 Task: Search one way flight ticket for 4 adults, 1 infant in seat and 1 infant on lap in premium economy from Allentown: Lehigh Valley International Airport (was Allentown-bethlehem-easton International Airport) to Fort Wayne: Fort Wayne International Airport on 8-4-2023. Choice of flights is Westjet. Number of bags: 1 checked bag. Price is upto 107000. Outbound departure time preference is 18:30.
Action: Mouse moved to (286, 249)
Screenshot: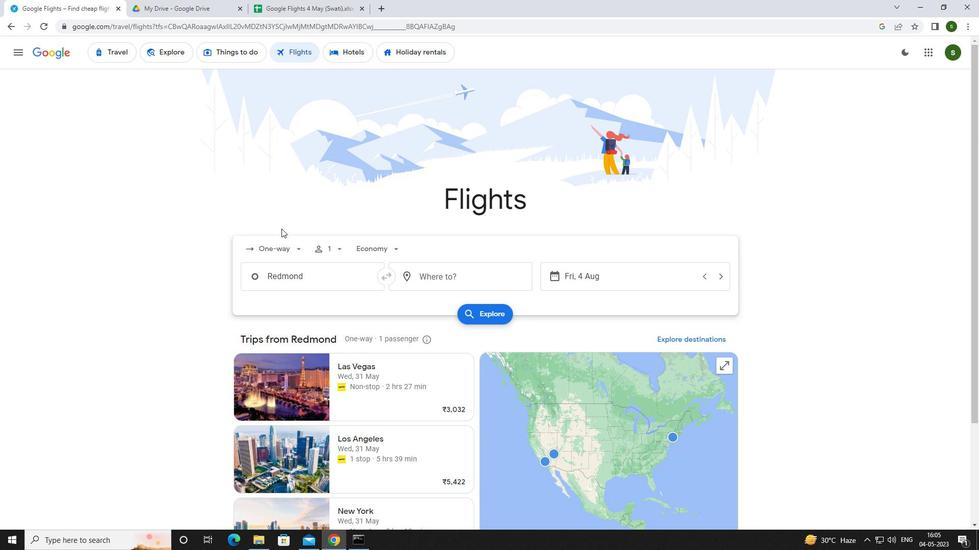 
Action: Mouse pressed left at (286, 249)
Screenshot: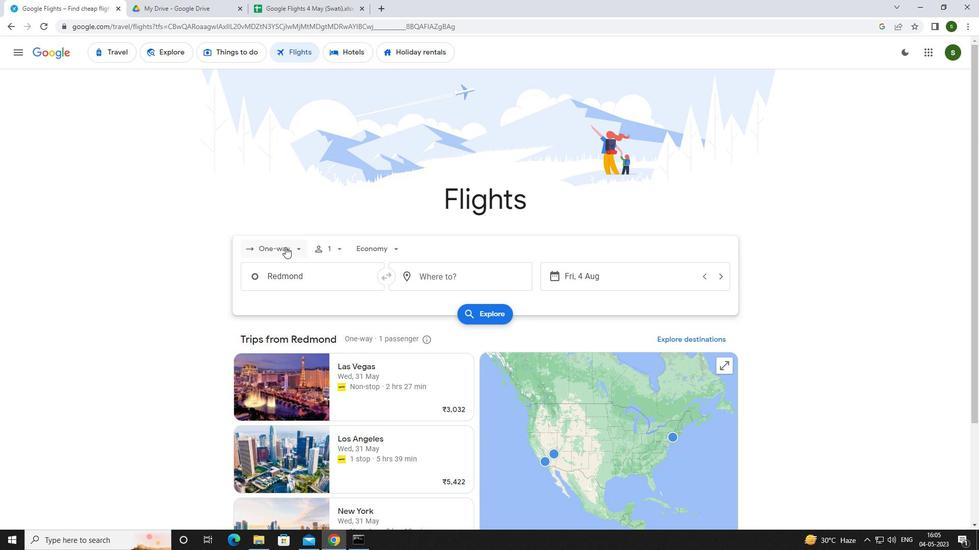 
Action: Mouse moved to (287, 293)
Screenshot: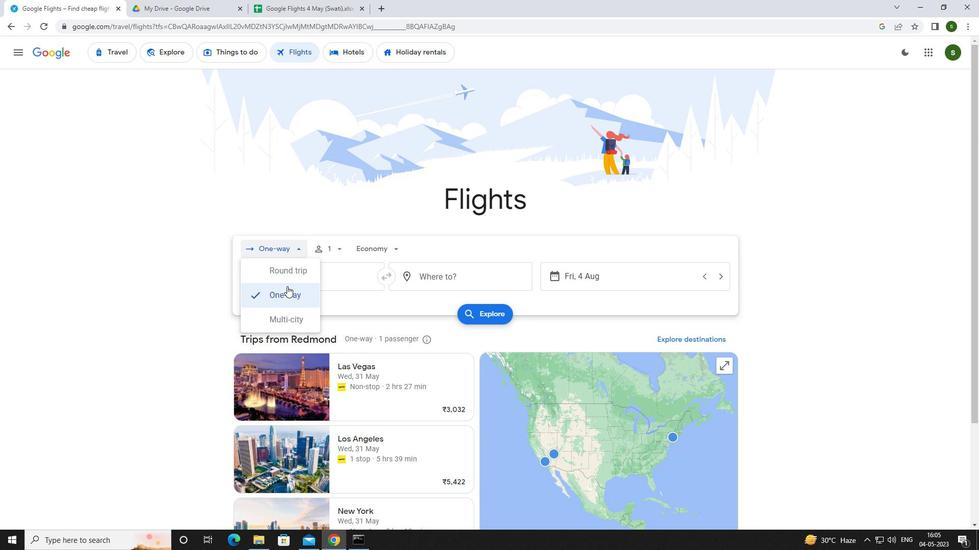 
Action: Mouse pressed left at (287, 293)
Screenshot: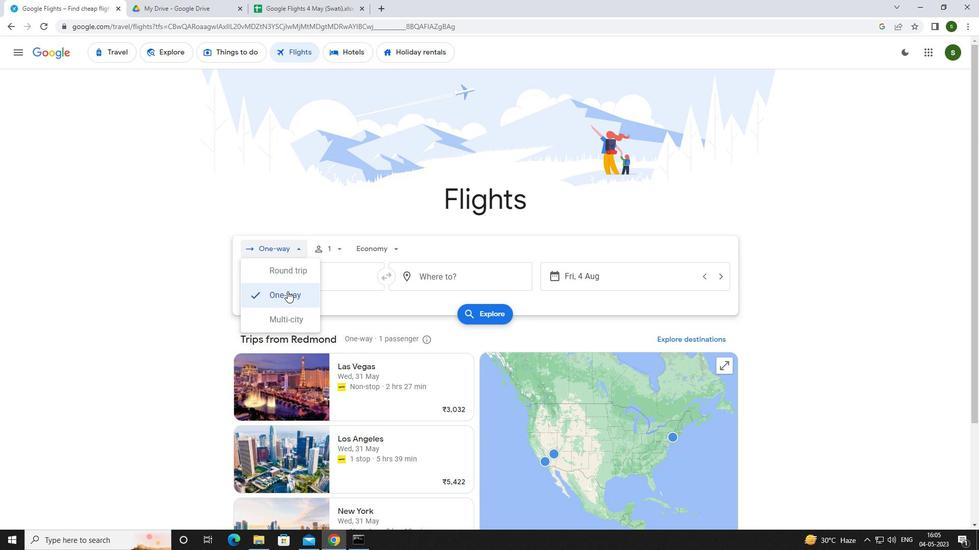 
Action: Mouse moved to (341, 245)
Screenshot: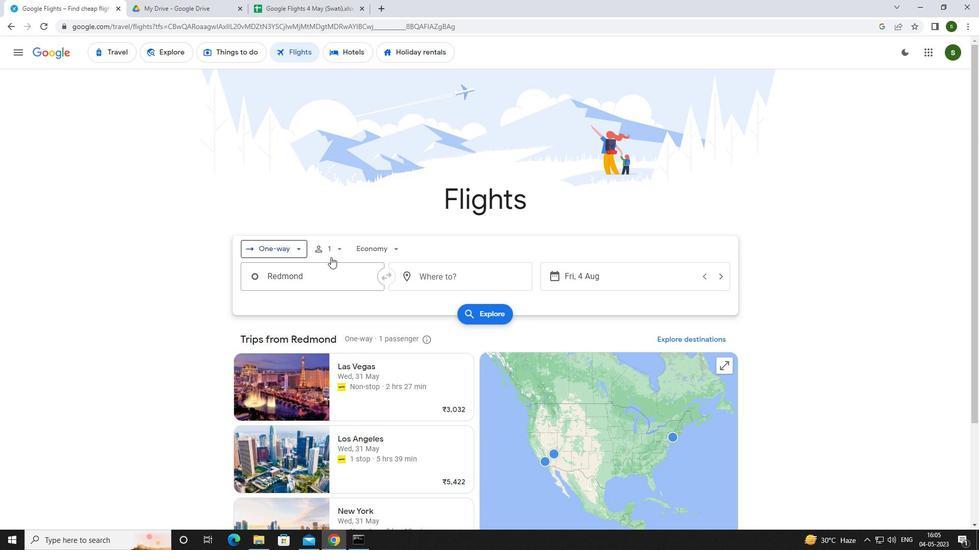 
Action: Mouse pressed left at (341, 245)
Screenshot: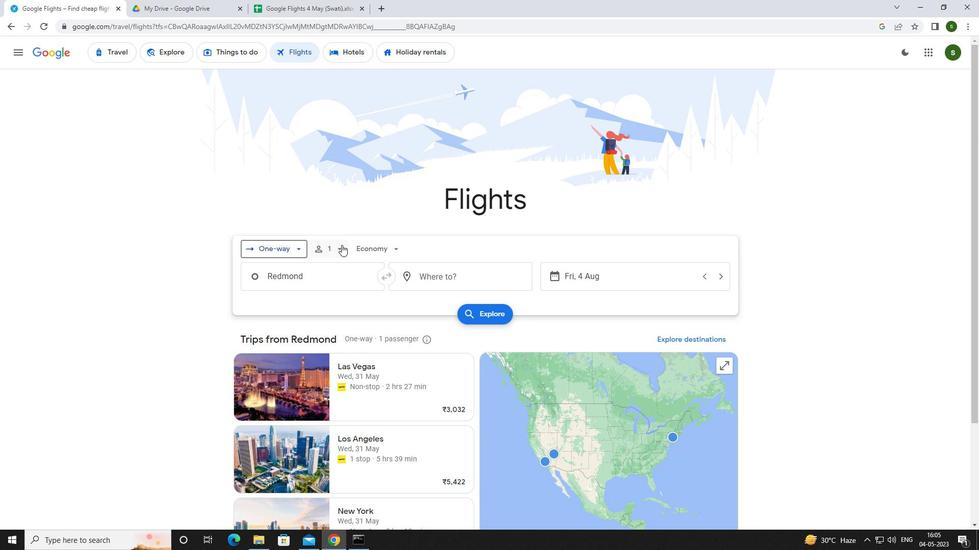 
Action: Mouse moved to (411, 274)
Screenshot: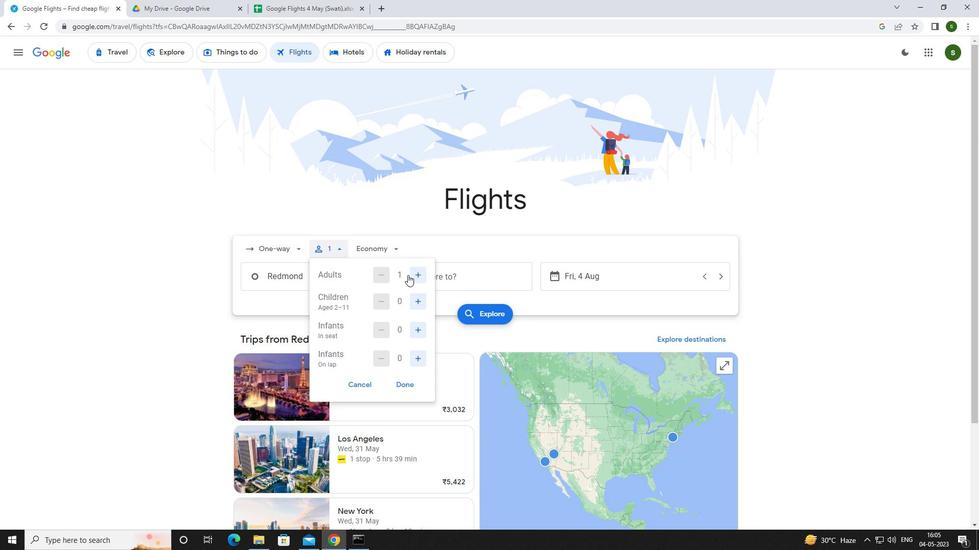 
Action: Mouse pressed left at (411, 274)
Screenshot: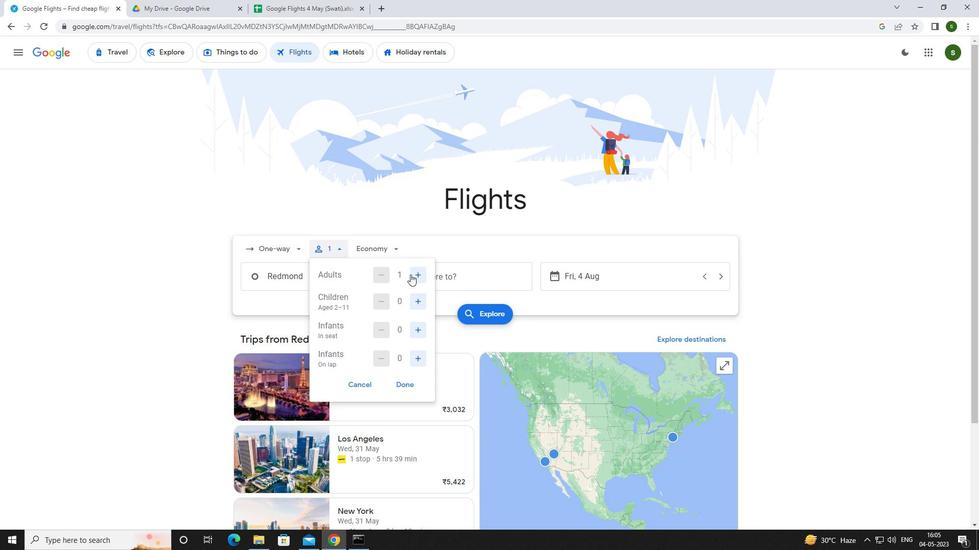 
Action: Mouse moved to (412, 274)
Screenshot: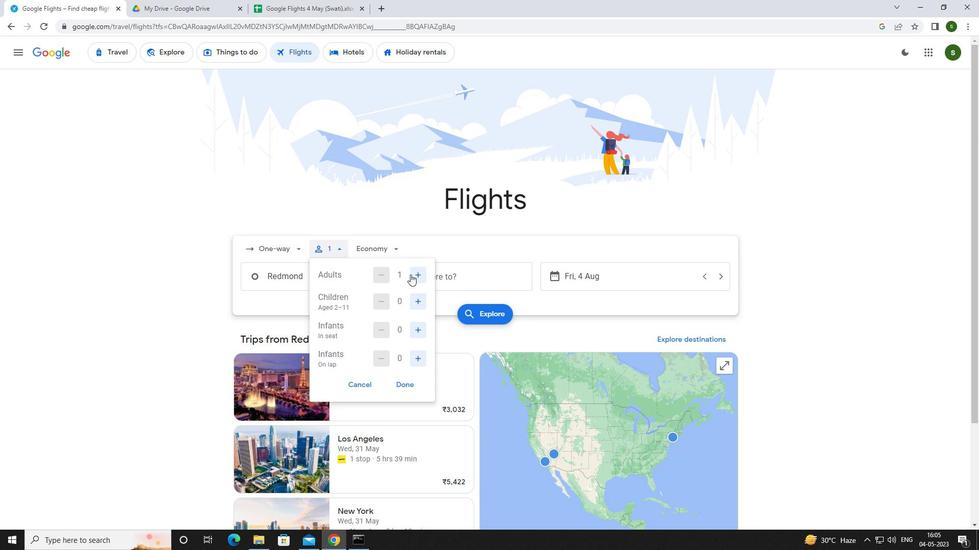 
Action: Mouse pressed left at (412, 274)
Screenshot: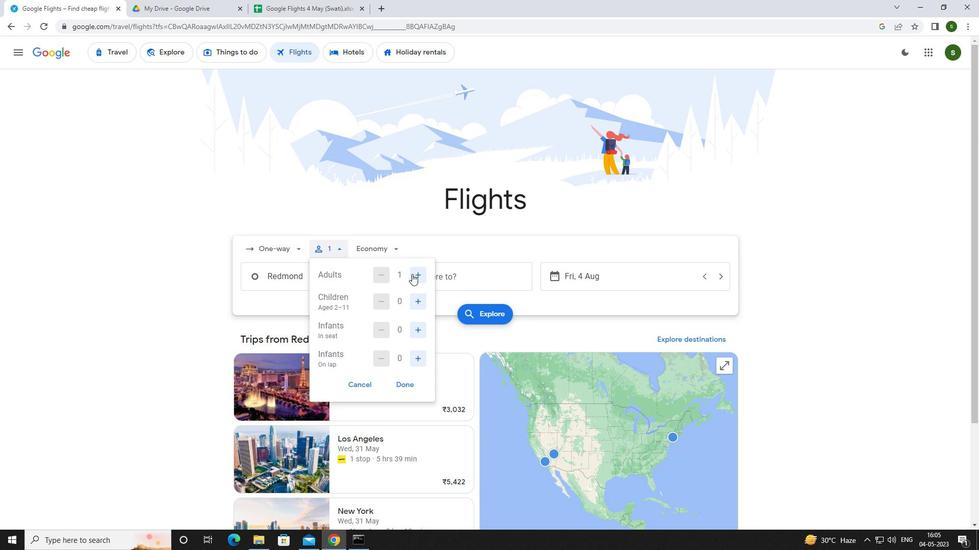 
Action: Mouse pressed left at (412, 274)
Screenshot: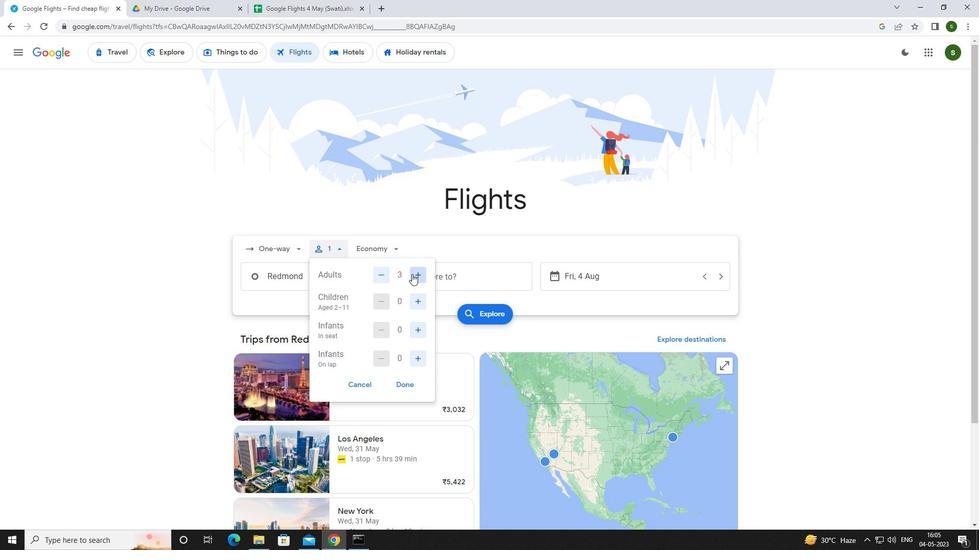 
Action: Mouse moved to (417, 330)
Screenshot: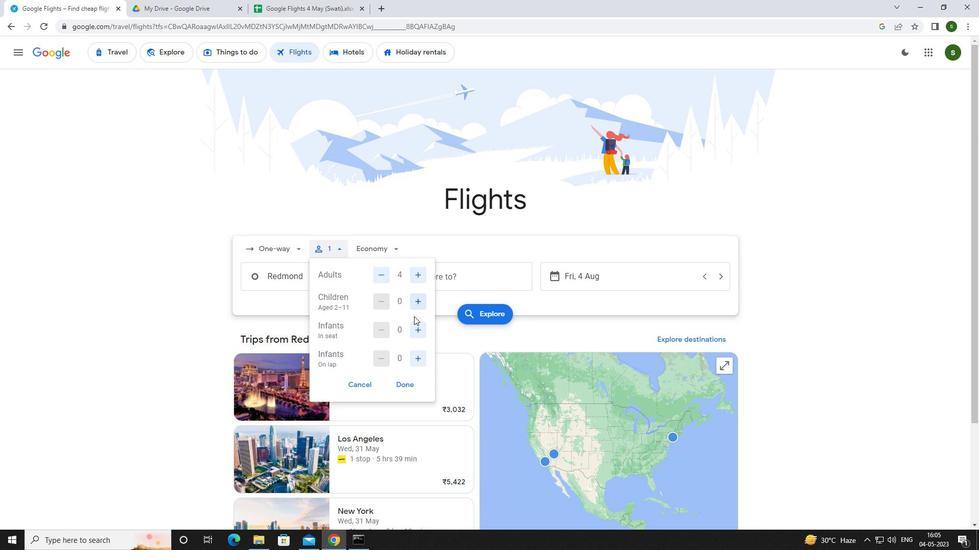 
Action: Mouse pressed left at (417, 330)
Screenshot: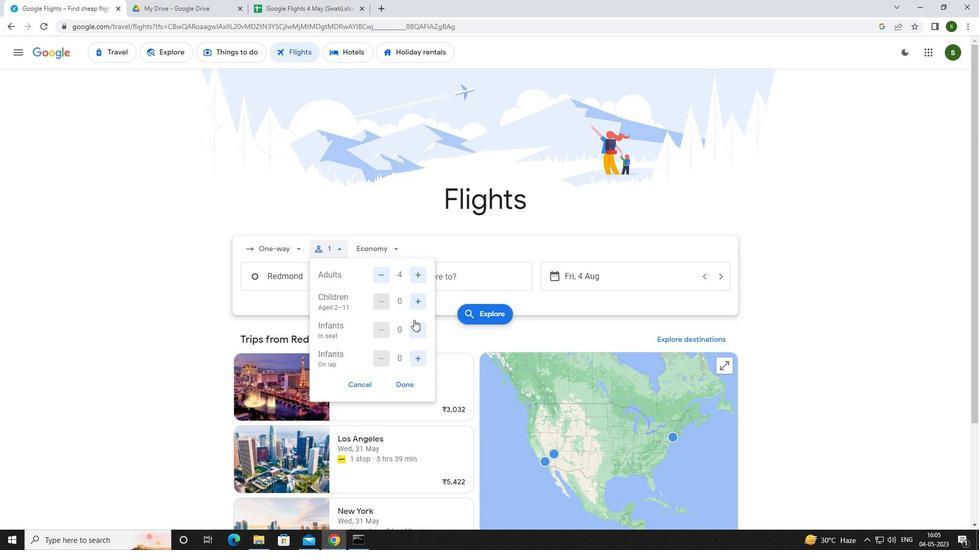 
Action: Mouse moved to (420, 355)
Screenshot: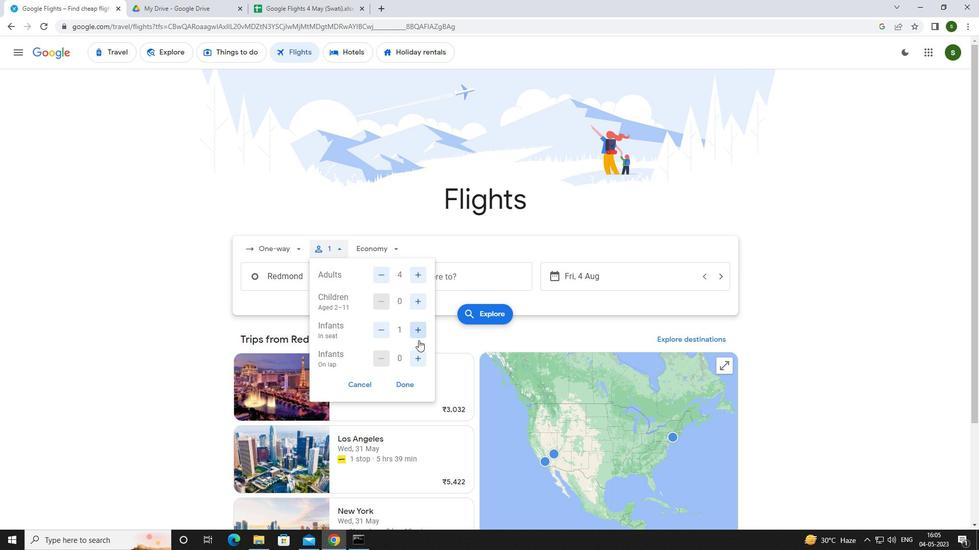 
Action: Mouse pressed left at (420, 355)
Screenshot: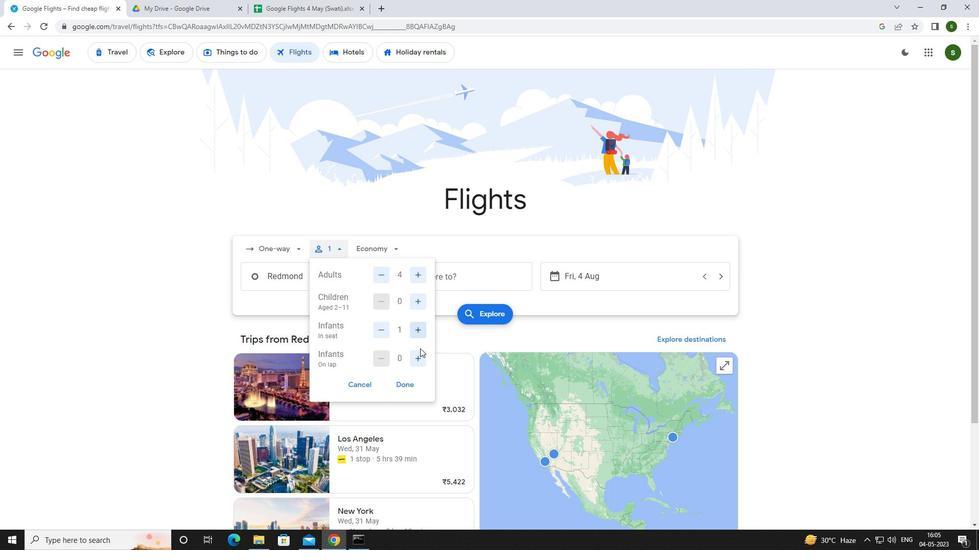 
Action: Mouse moved to (395, 251)
Screenshot: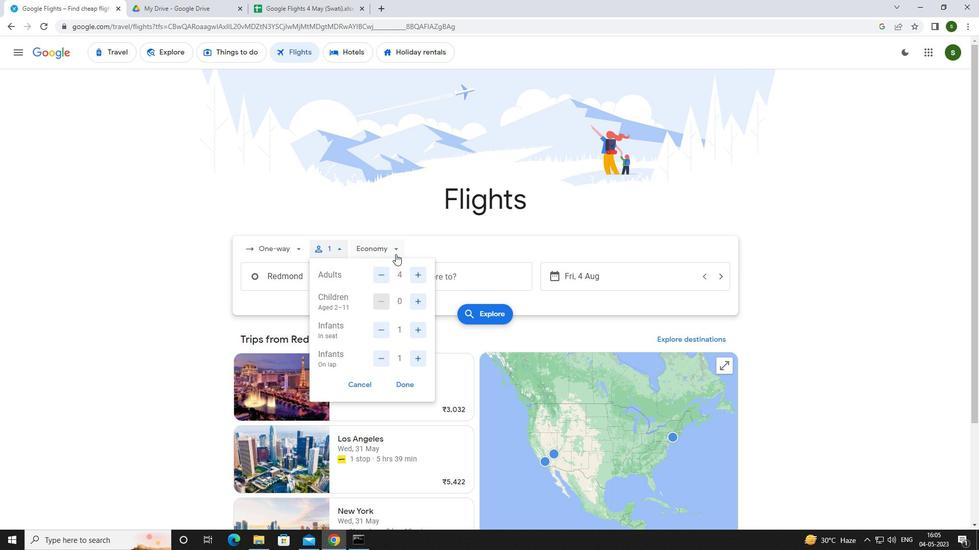 
Action: Mouse pressed left at (395, 251)
Screenshot: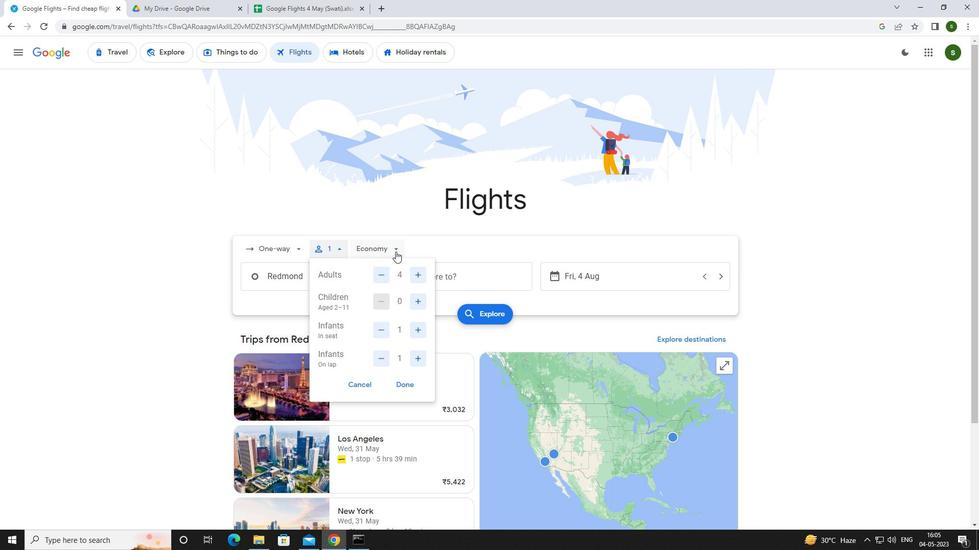 
Action: Mouse moved to (397, 288)
Screenshot: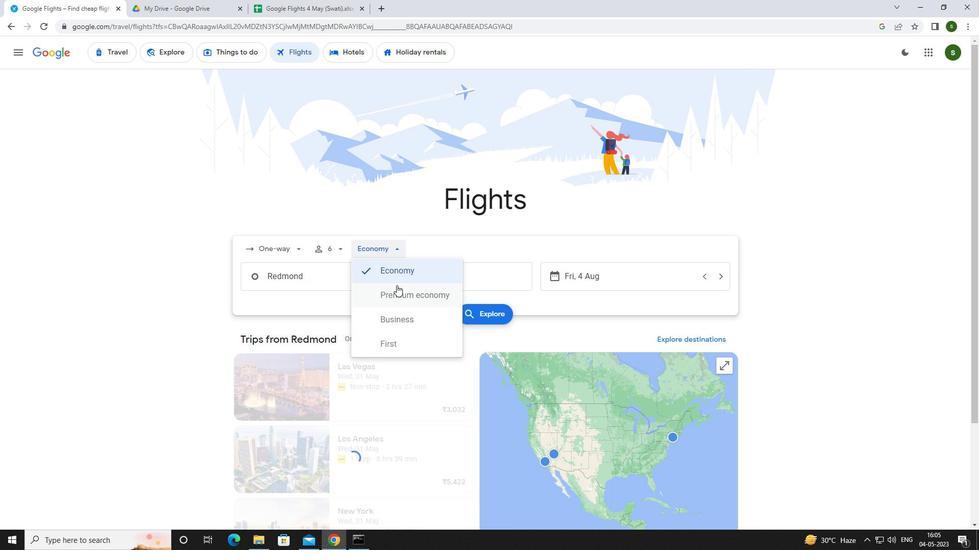 
Action: Mouse pressed left at (397, 288)
Screenshot: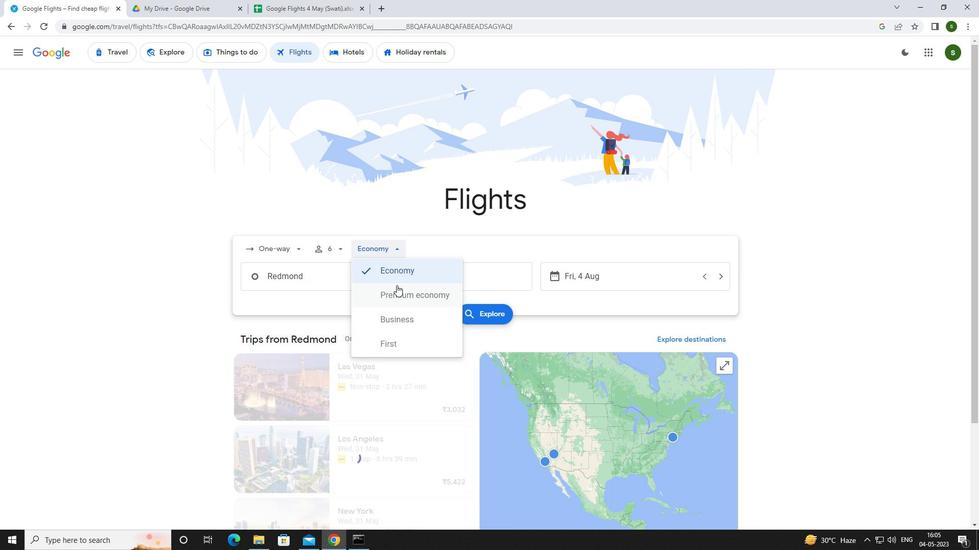 
Action: Mouse moved to (327, 279)
Screenshot: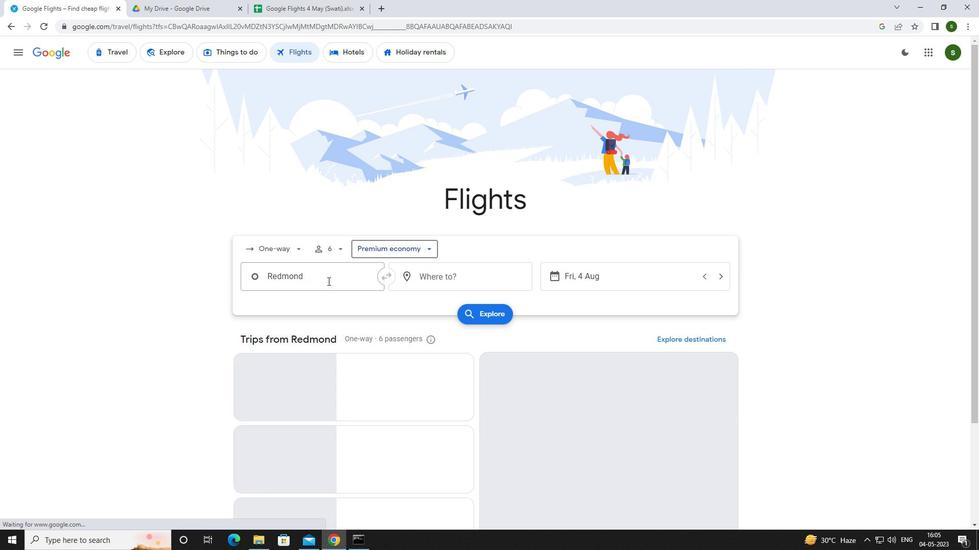 
Action: Mouse pressed left at (327, 279)
Screenshot: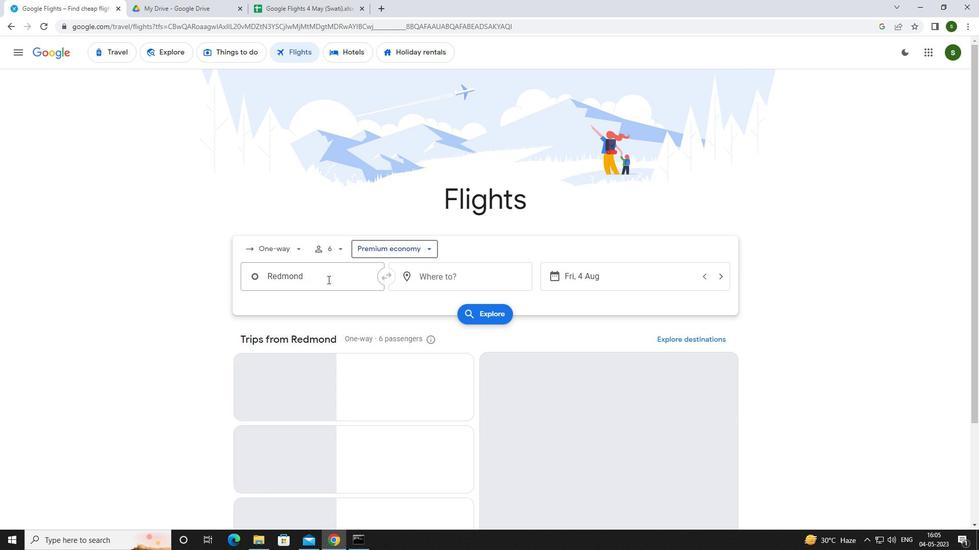 
Action: Key pressed <Key.caps_lock>l<Key.caps_lock>ehigh<Key.space><Key.caps_lock>v<Key.caps_lock>all
Screenshot: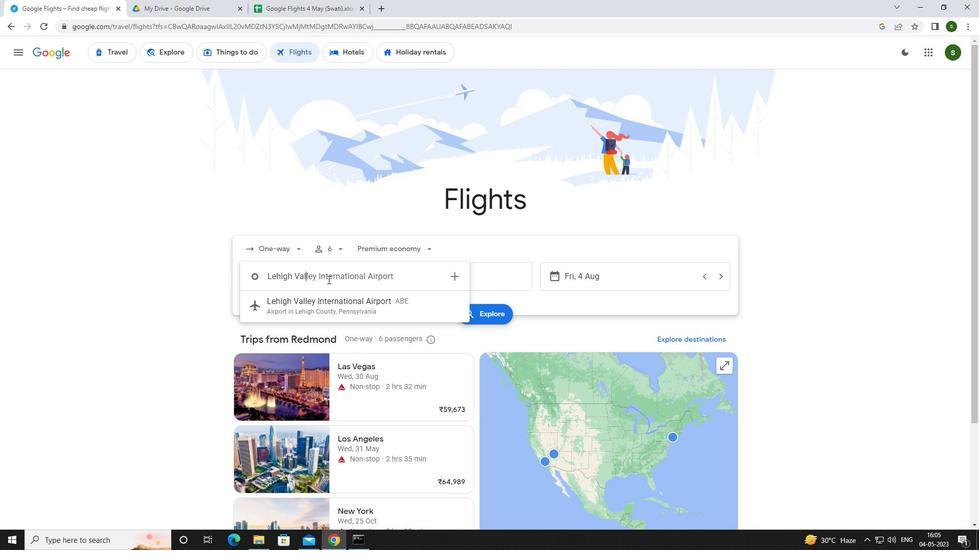 
Action: Mouse moved to (325, 300)
Screenshot: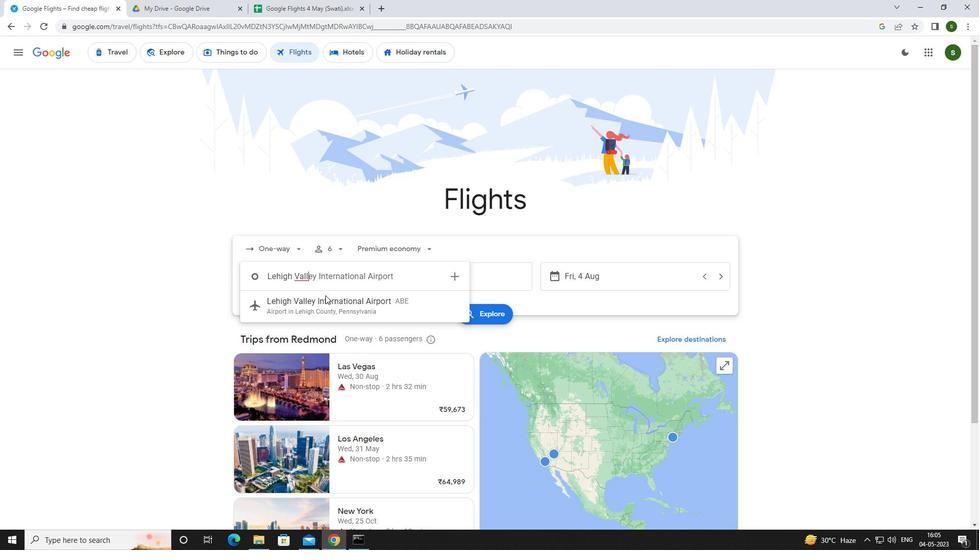 
Action: Mouse pressed left at (325, 300)
Screenshot: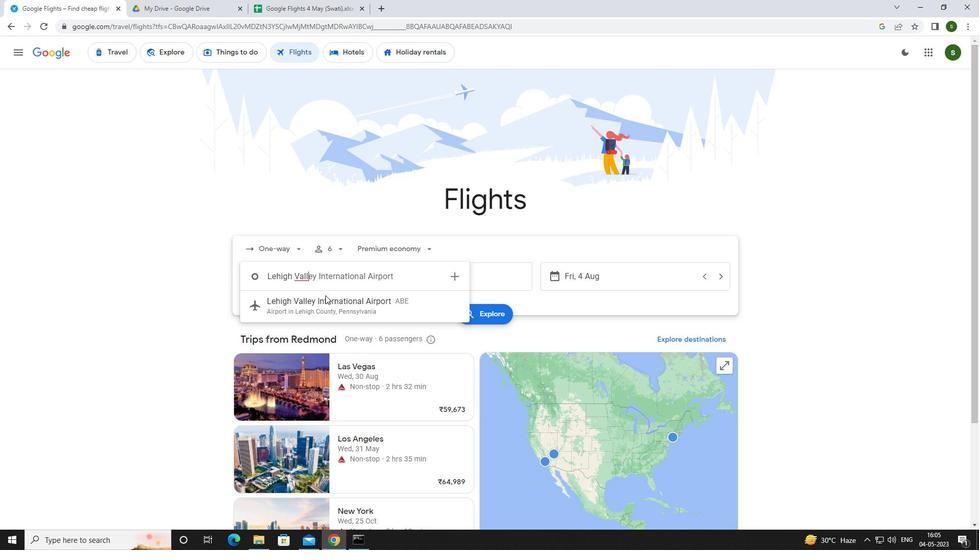 
Action: Mouse moved to (443, 272)
Screenshot: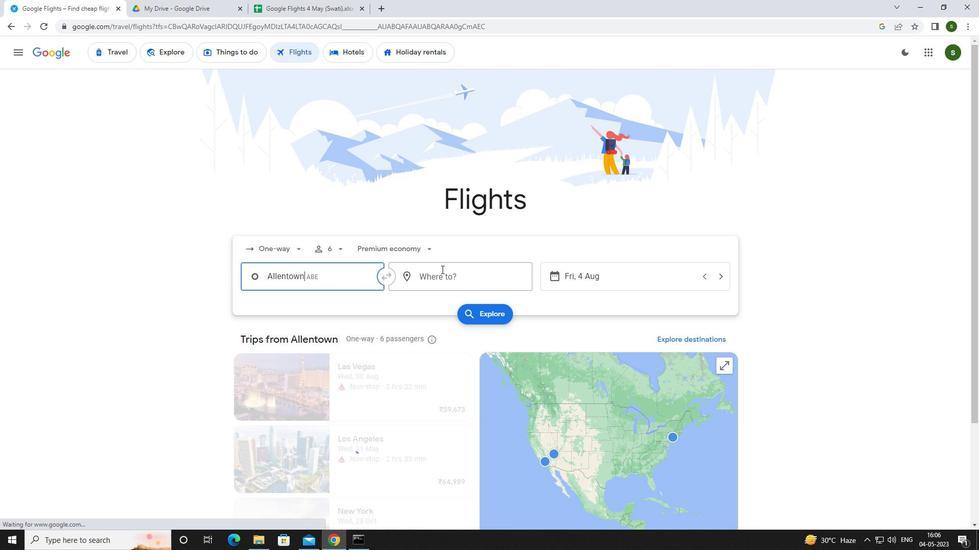 
Action: Mouse pressed left at (443, 272)
Screenshot: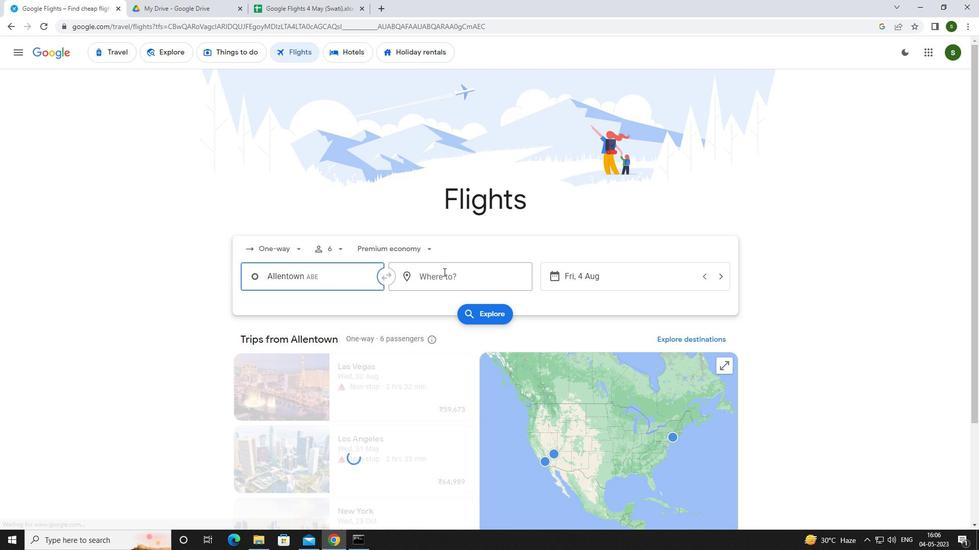 
Action: Mouse moved to (402, 275)
Screenshot: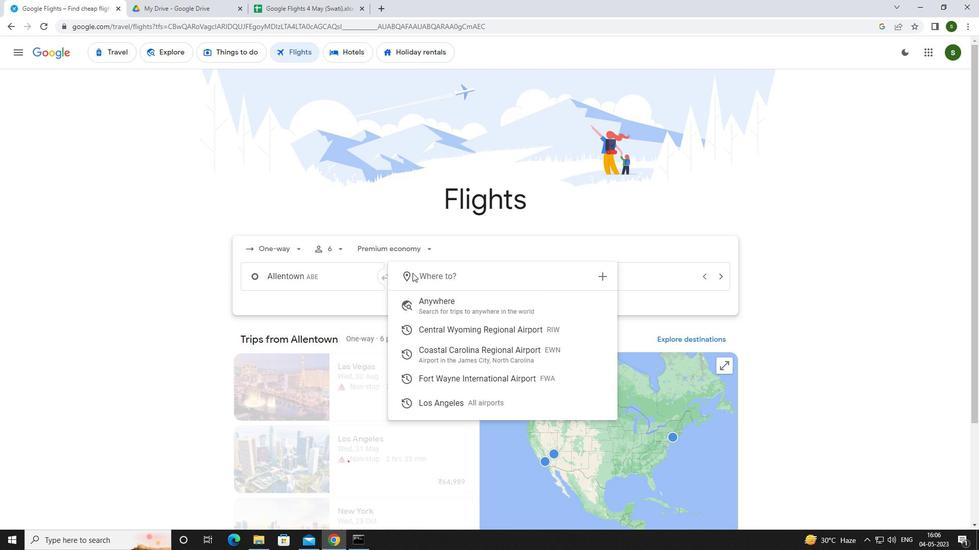
Action: Key pressed <Key.caps_lock>f<Key.caps_lock>ort<Key.space><Key.caps_lock>w<Key.caps_lock>ay
Screenshot: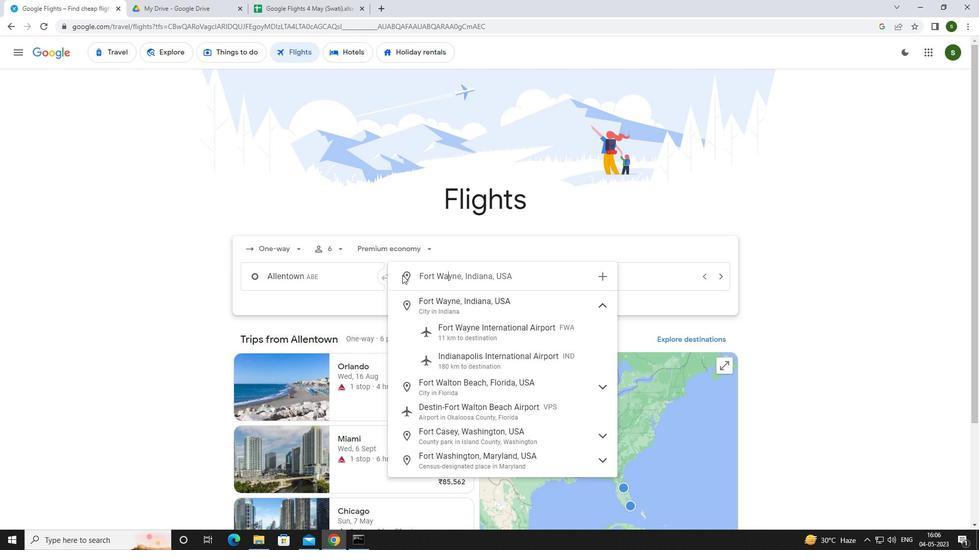 
Action: Mouse moved to (475, 330)
Screenshot: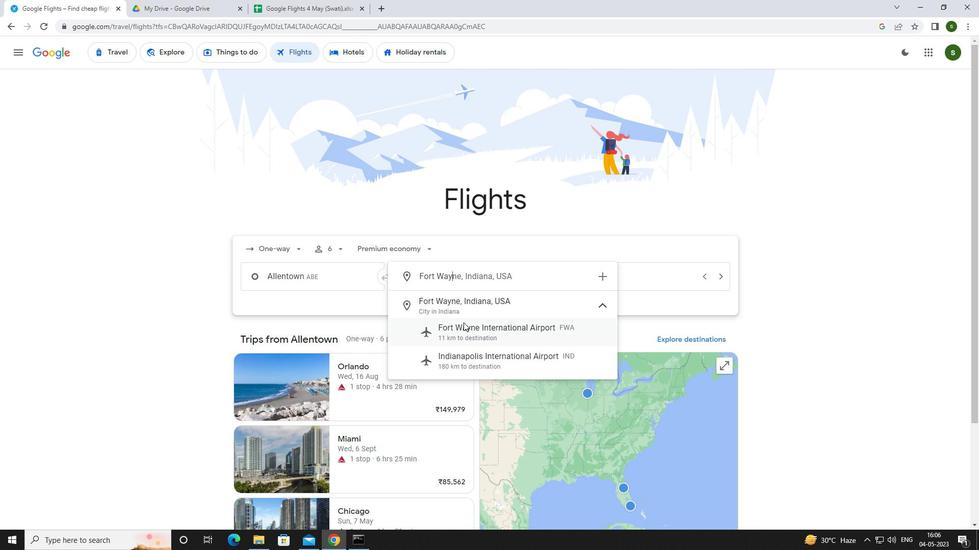 
Action: Mouse pressed left at (475, 330)
Screenshot: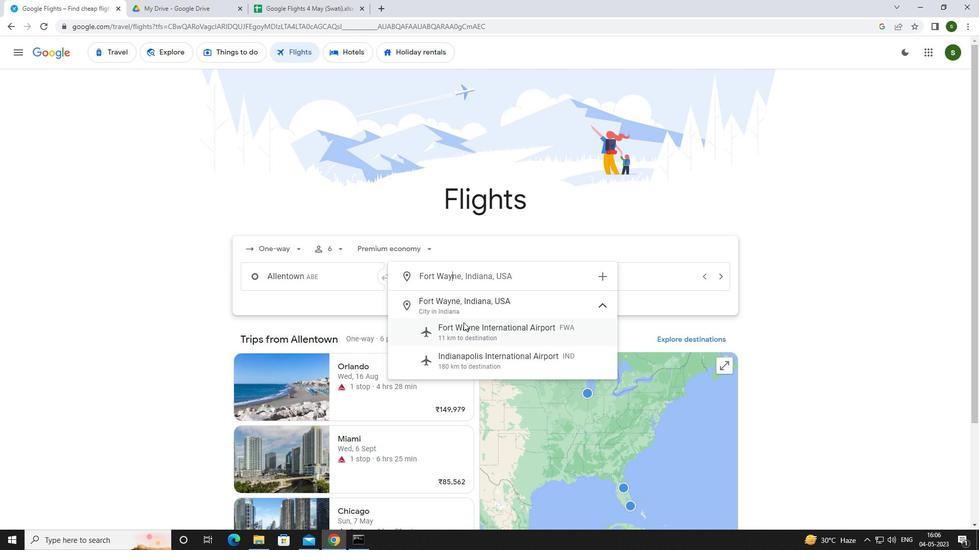
Action: Mouse moved to (609, 280)
Screenshot: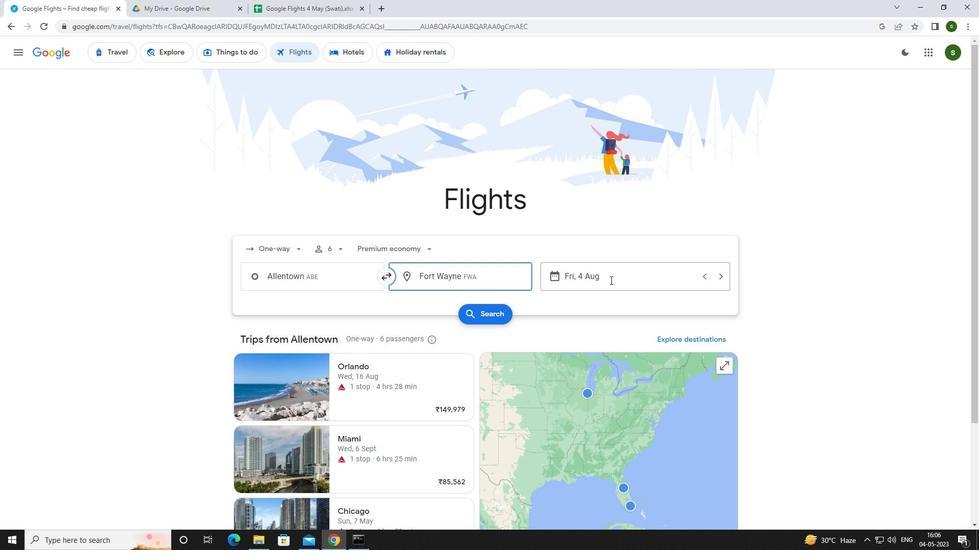 
Action: Mouse pressed left at (609, 280)
Screenshot: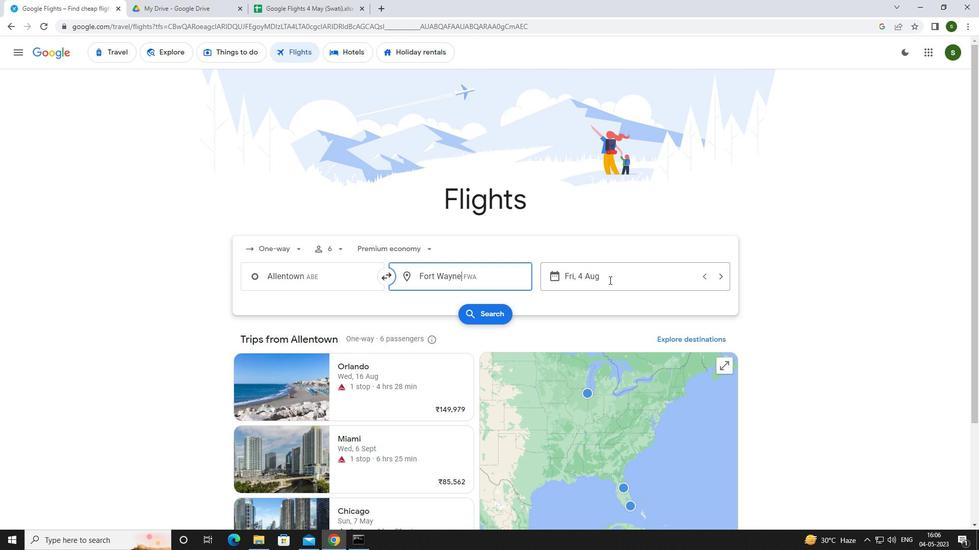 
Action: Mouse moved to (610, 283)
Screenshot: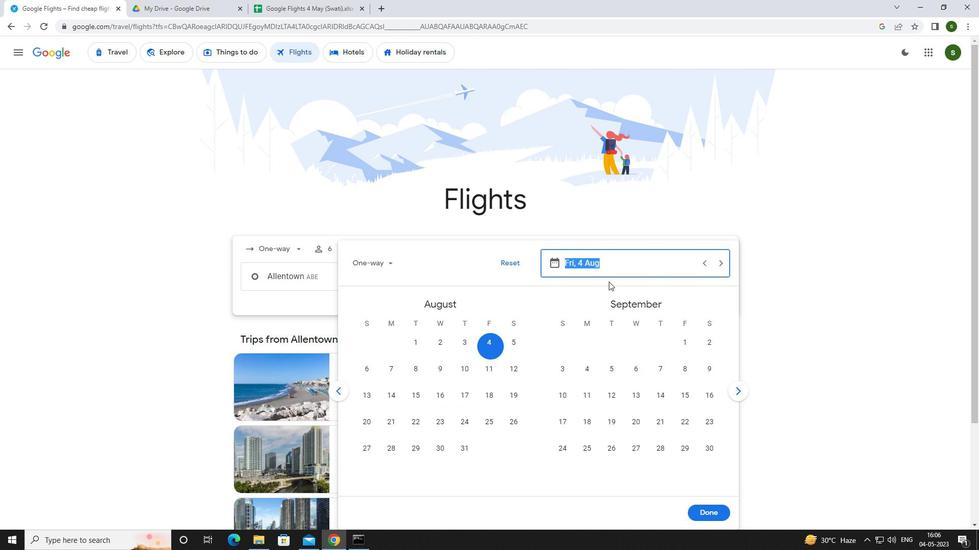 
Action: Mouse pressed left at (610, 283)
Screenshot: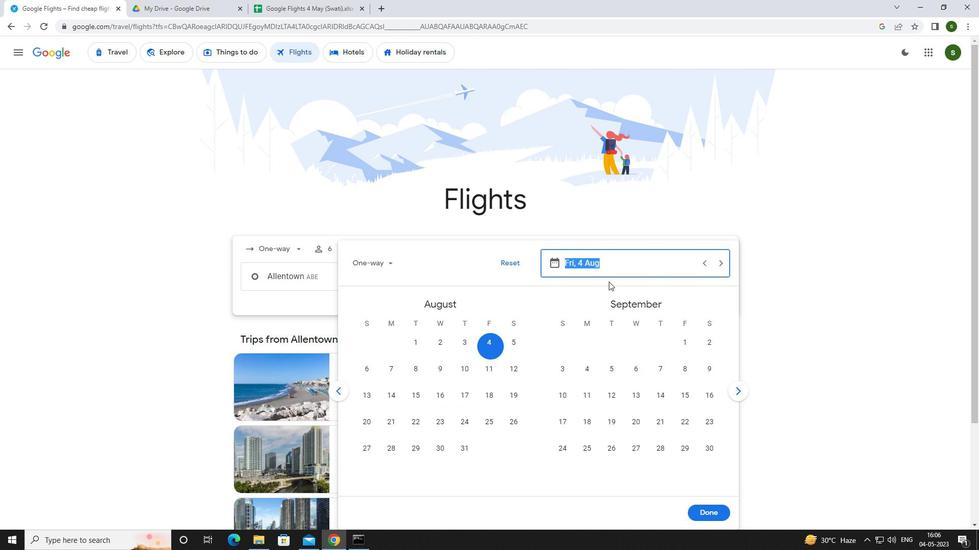 
Action: Mouse moved to (607, 263)
Screenshot: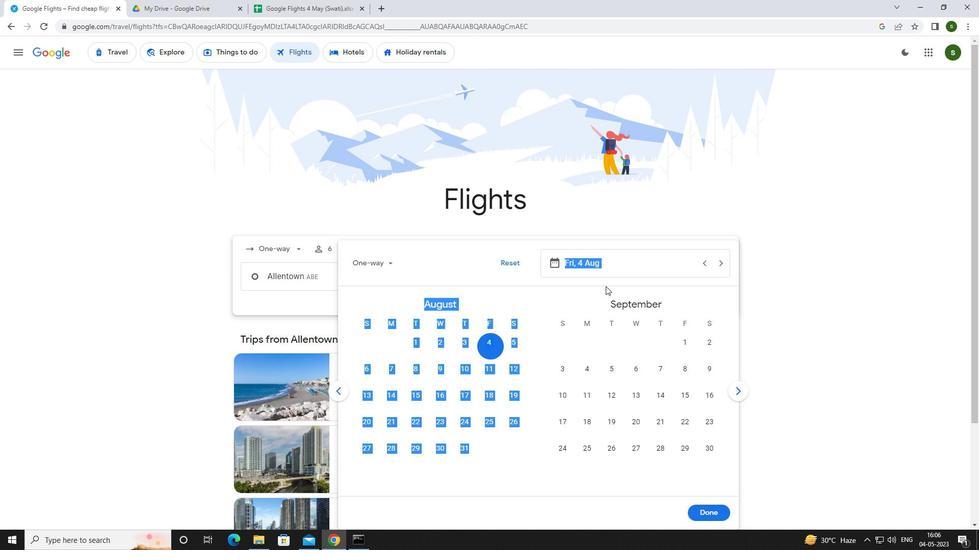 
Action: Mouse pressed left at (607, 263)
Screenshot: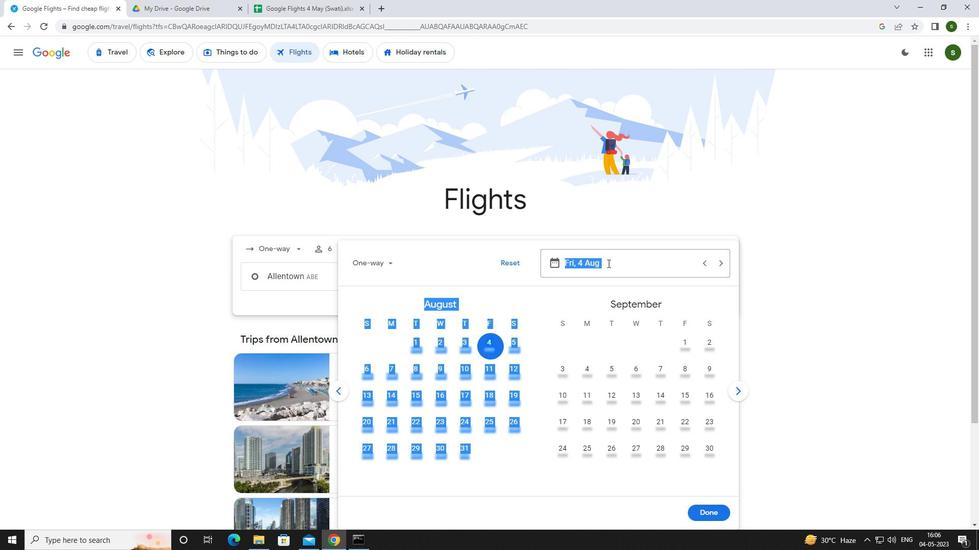 
Action: Mouse moved to (492, 341)
Screenshot: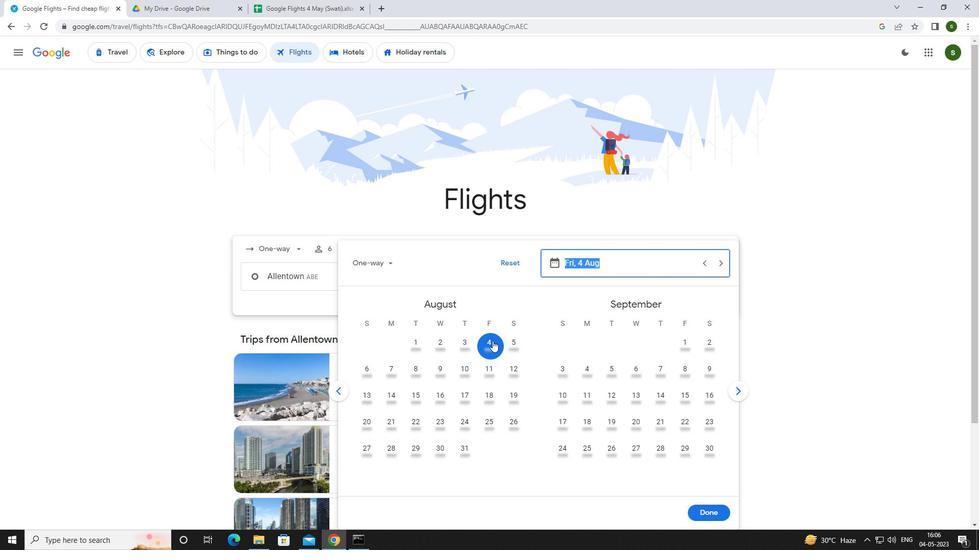 
Action: Mouse pressed left at (492, 341)
Screenshot: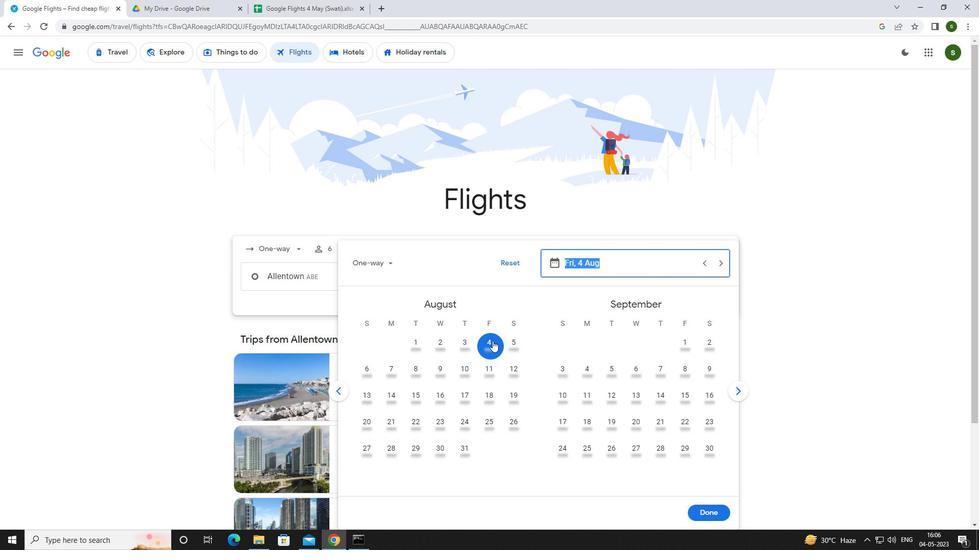
Action: Mouse moved to (703, 506)
Screenshot: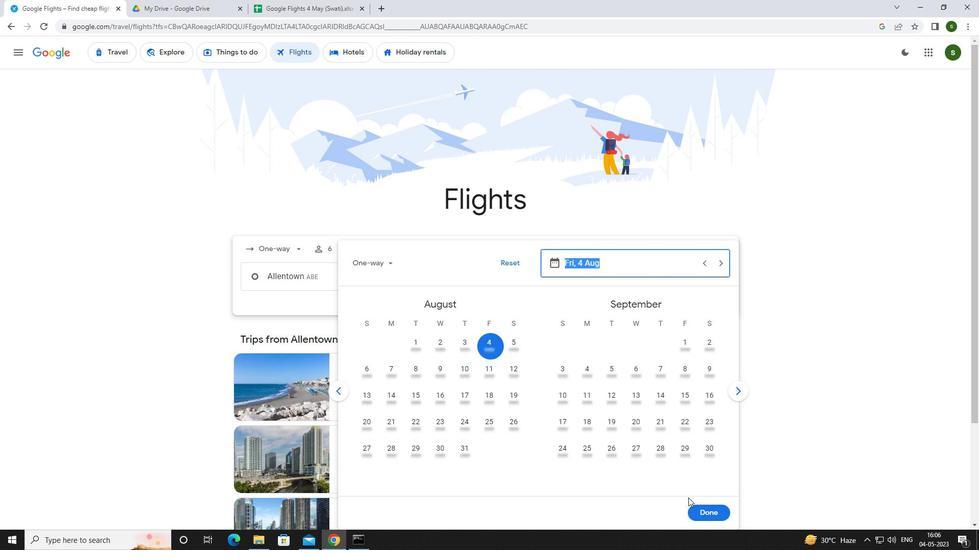 
Action: Mouse pressed left at (703, 506)
Screenshot: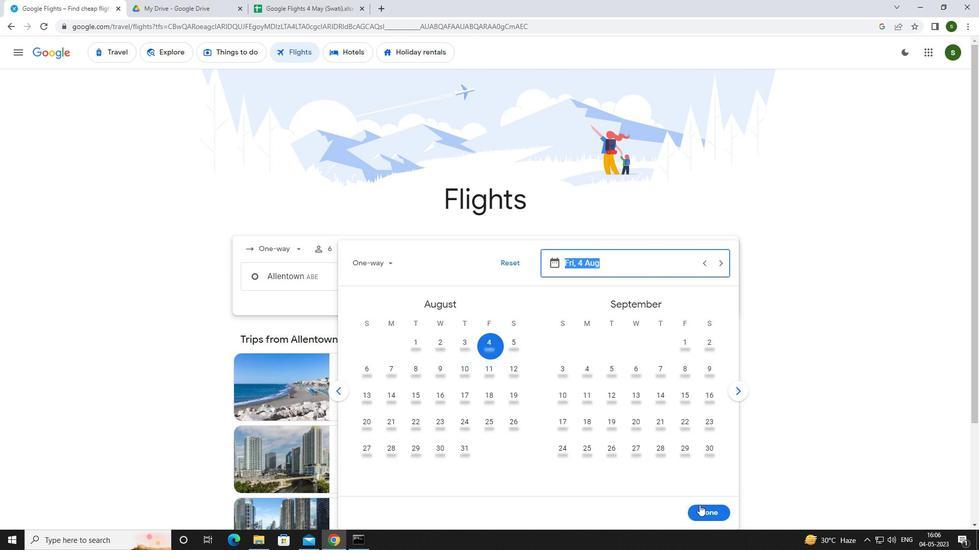 
Action: Mouse moved to (498, 317)
Screenshot: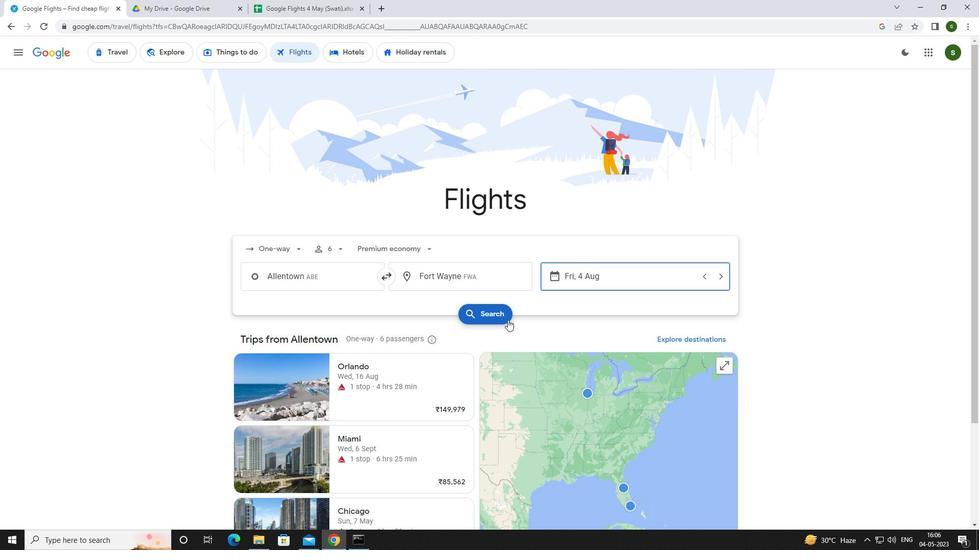 
Action: Mouse pressed left at (498, 317)
Screenshot: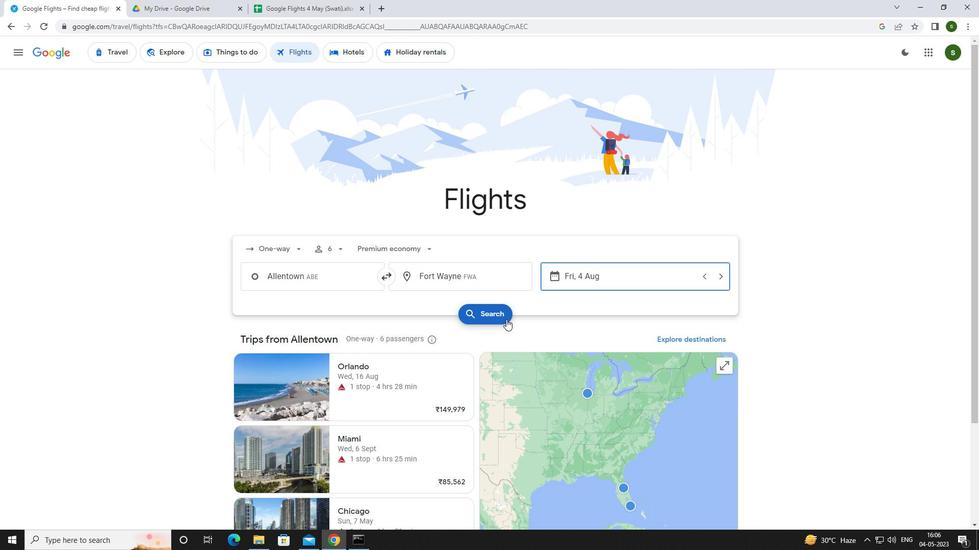 
Action: Mouse moved to (257, 150)
Screenshot: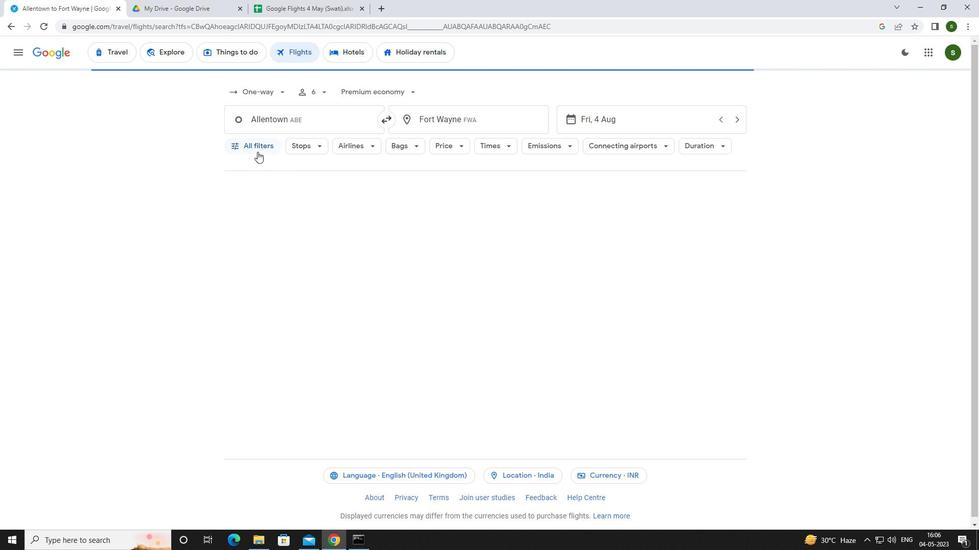 
Action: Mouse pressed left at (257, 150)
Screenshot: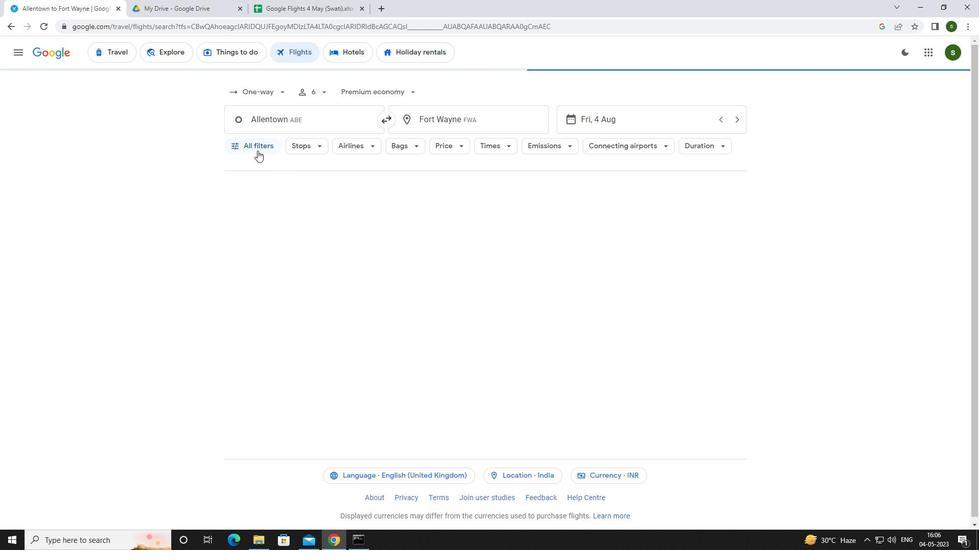 
Action: Mouse moved to (379, 363)
Screenshot: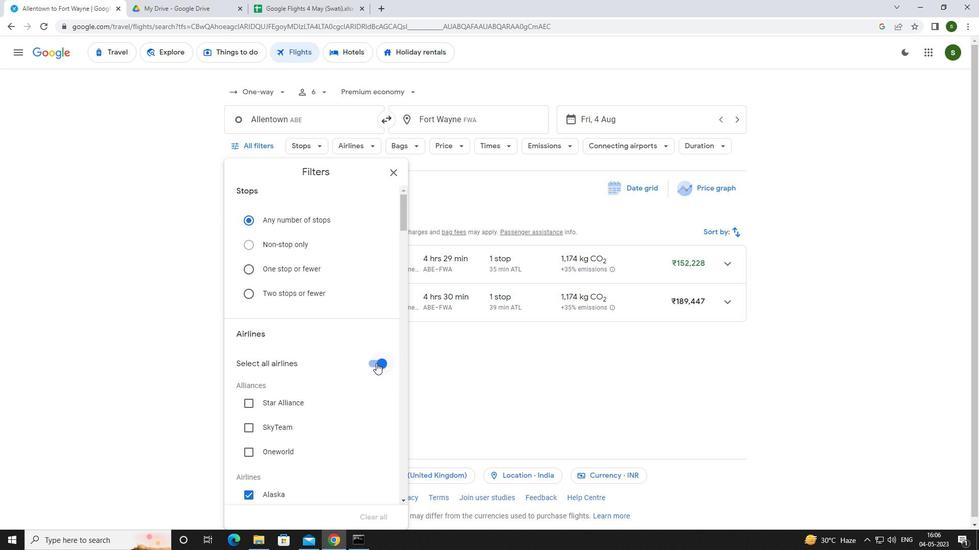 
Action: Mouse pressed left at (379, 363)
Screenshot: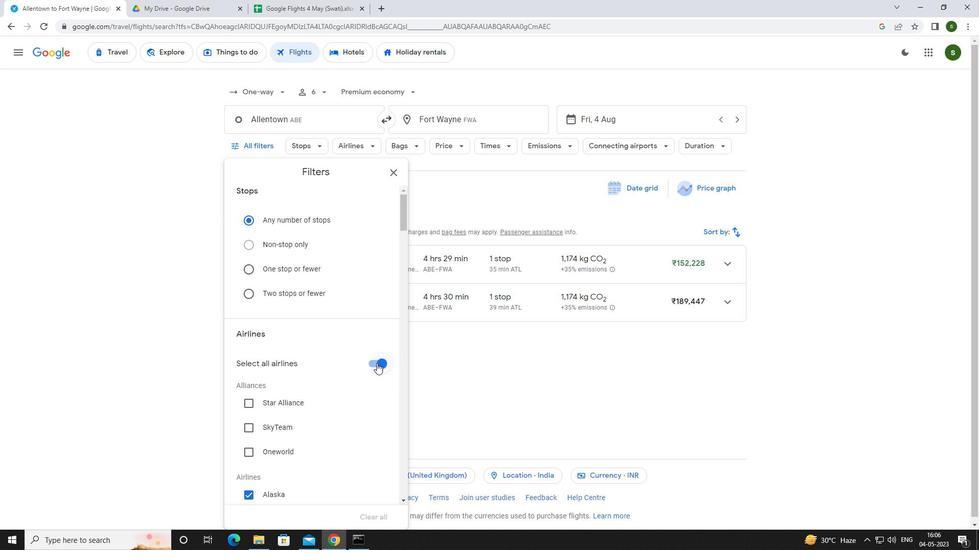 
Action: Mouse moved to (376, 360)
Screenshot: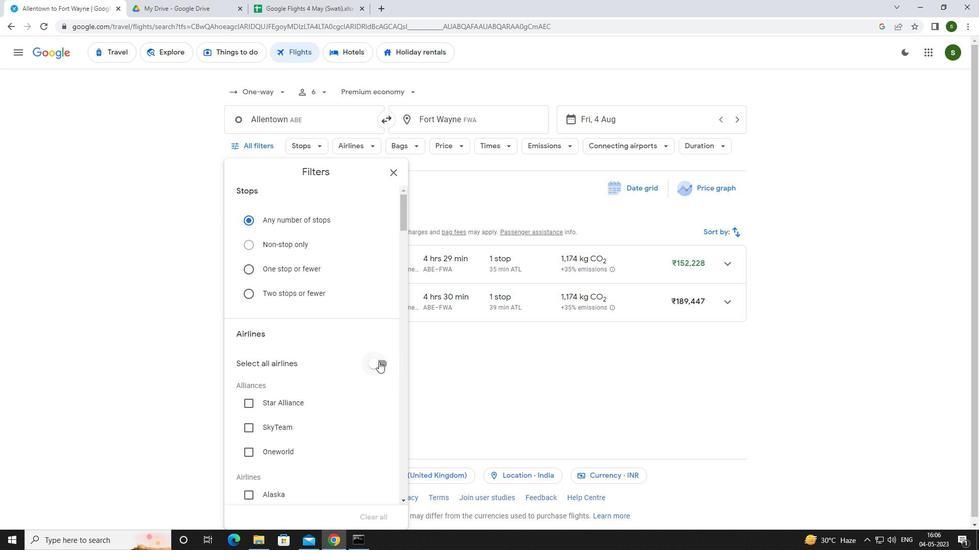 
Action: Mouse scrolled (376, 360) with delta (0, 0)
Screenshot: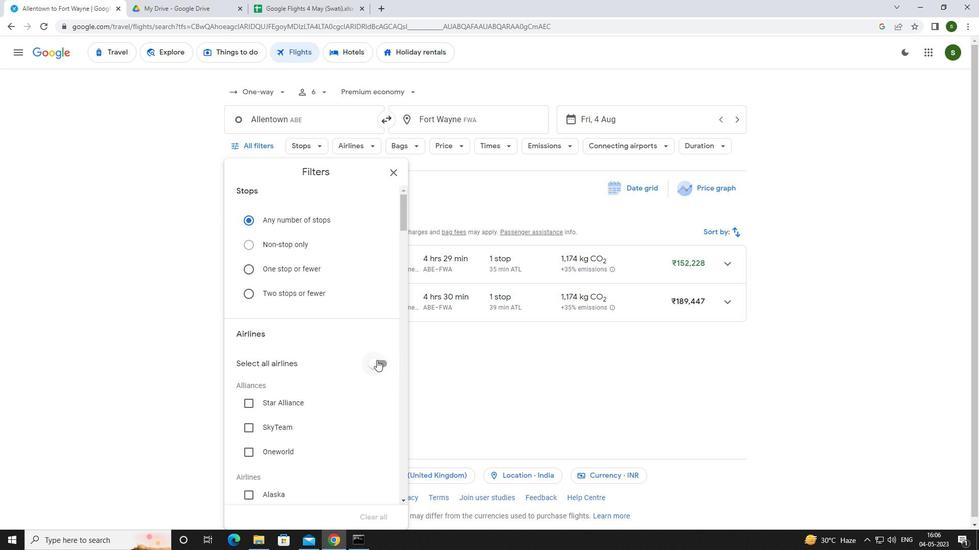 
Action: Mouse scrolled (376, 360) with delta (0, 0)
Screenshot: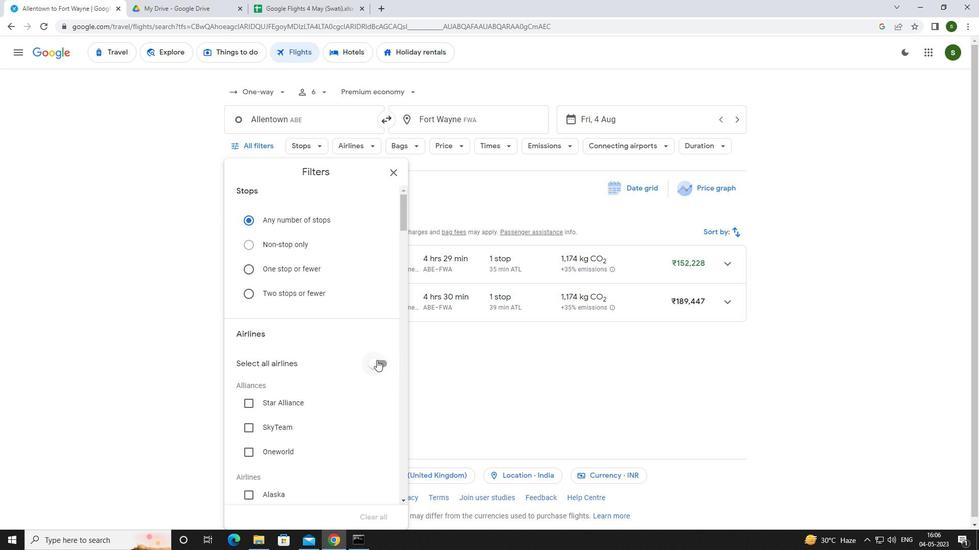 
Action: Mouse scrolled (376, 360) with delta (0, 0)
Screenshot: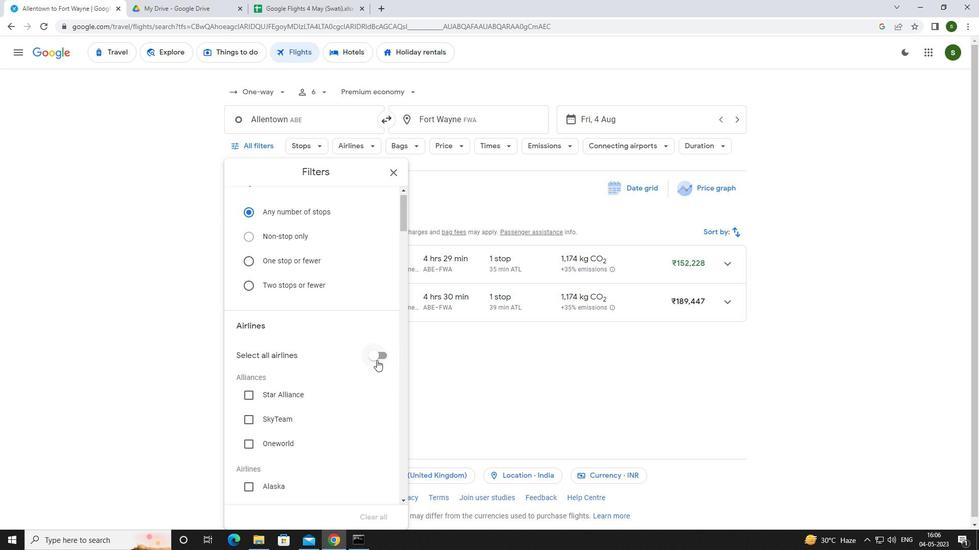 
Action: Mouse scrolled (376, 360) with delta (0, 0)
Screenshot: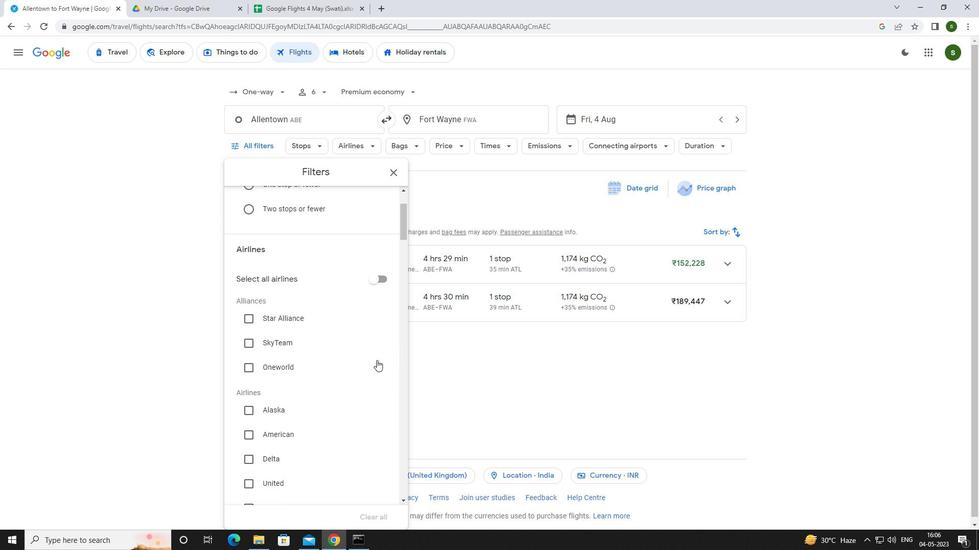 
Action: Mouse moved to (280, 389)
Screenshot: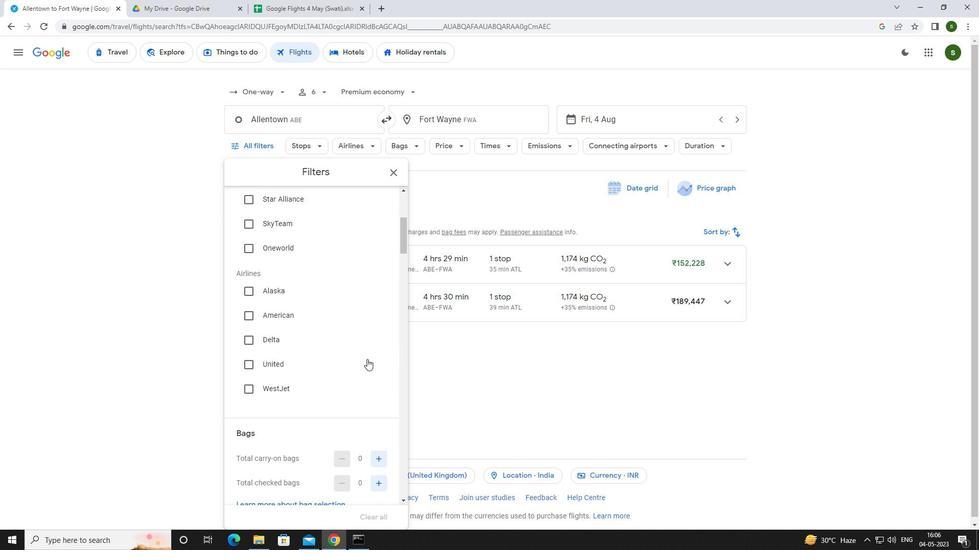 
Action: Mouse pressed left at (280, 389)
Screenshot: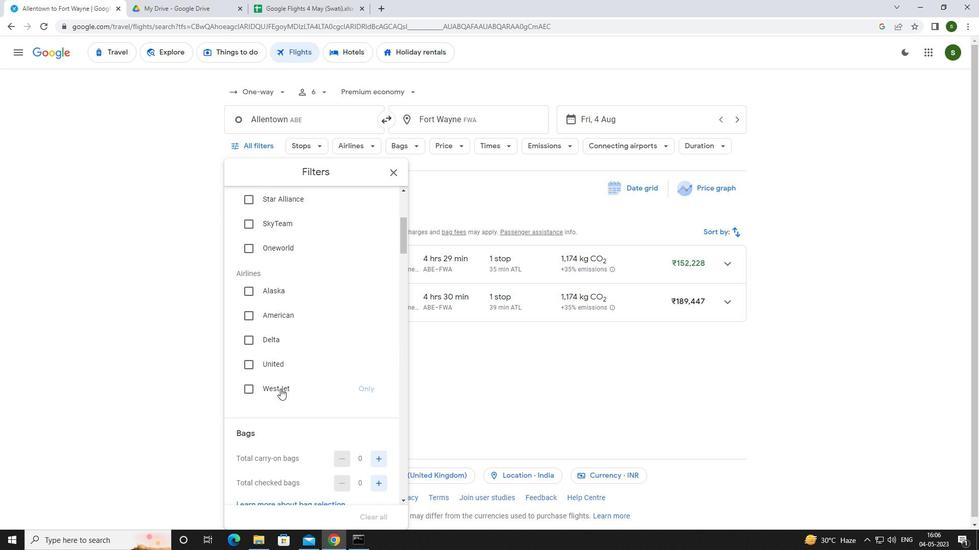 
Action: Mouse moved to (378, 483)
Screenshot: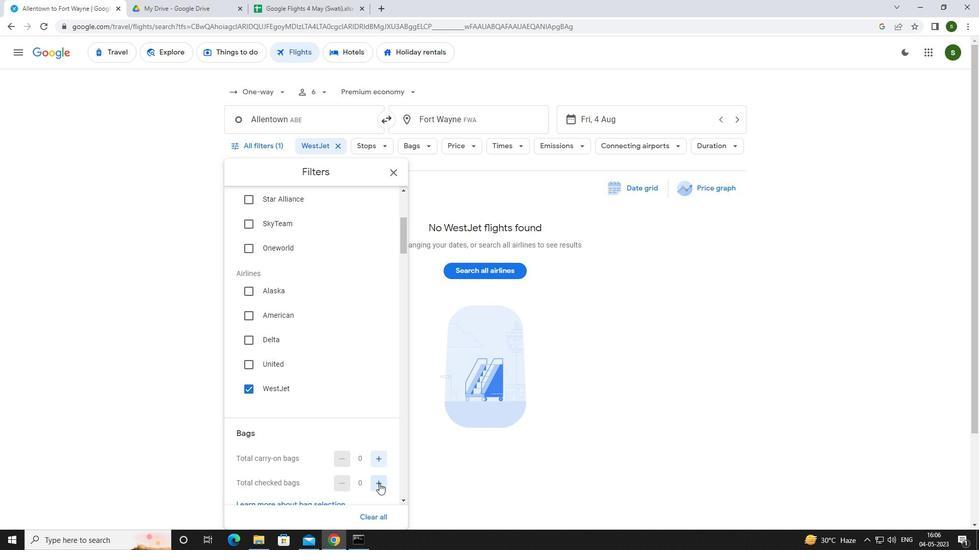 
Action: Mouse pressed left at (378, 483)
Screenshot: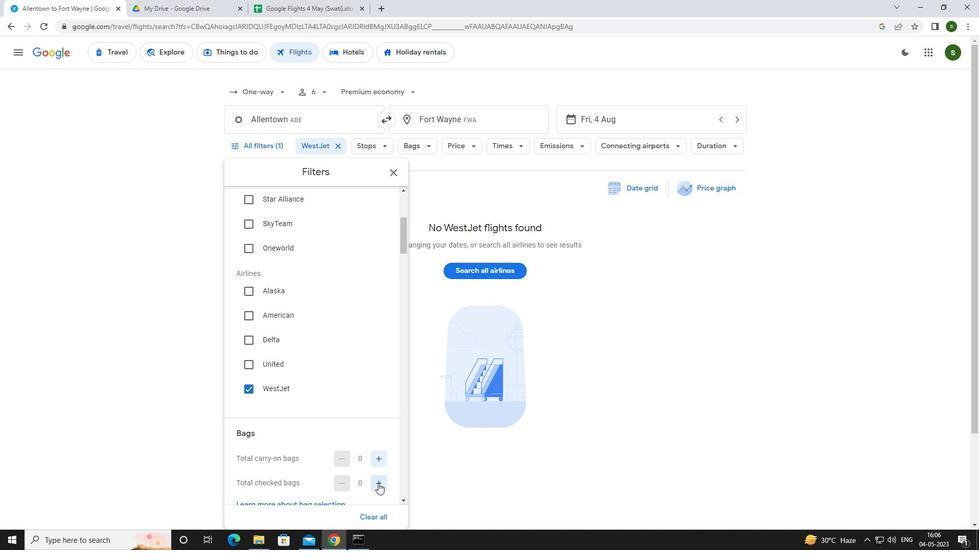 
Action: Mouse moved to (378, 483)
Screenshot: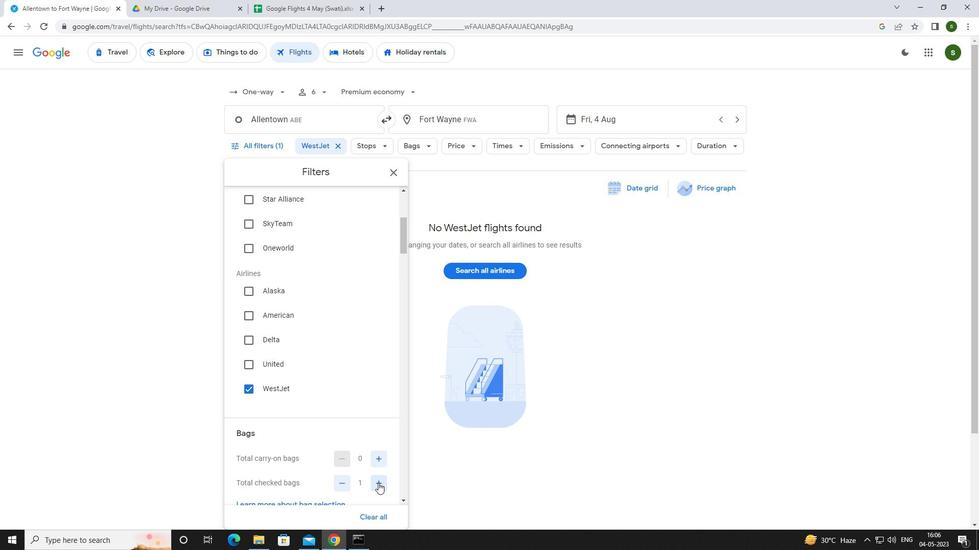 
Action: Mouse scrolled (378, 482) with delta (0, 0)
Screenshot: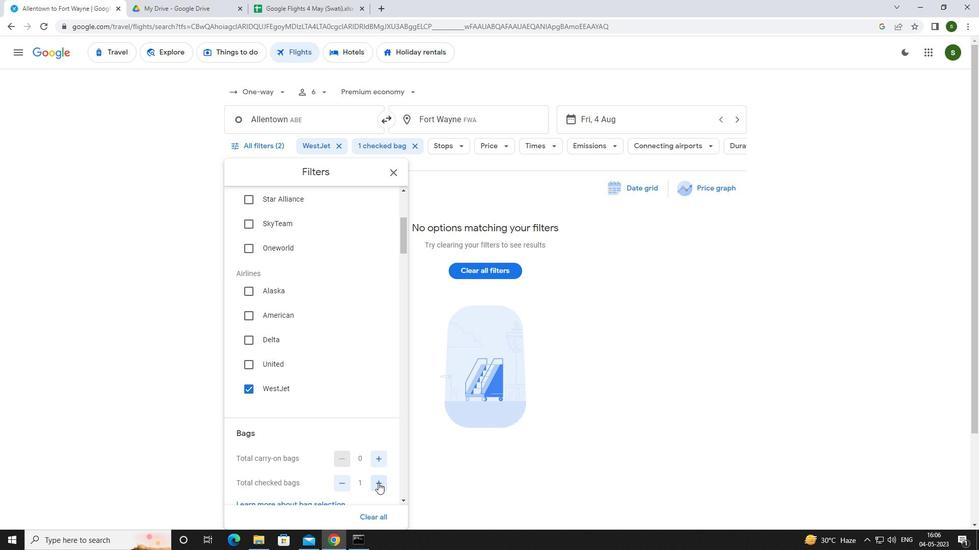 
Action: Mouse scrolled (378, 482) with delta (0, 0)
Screenshot: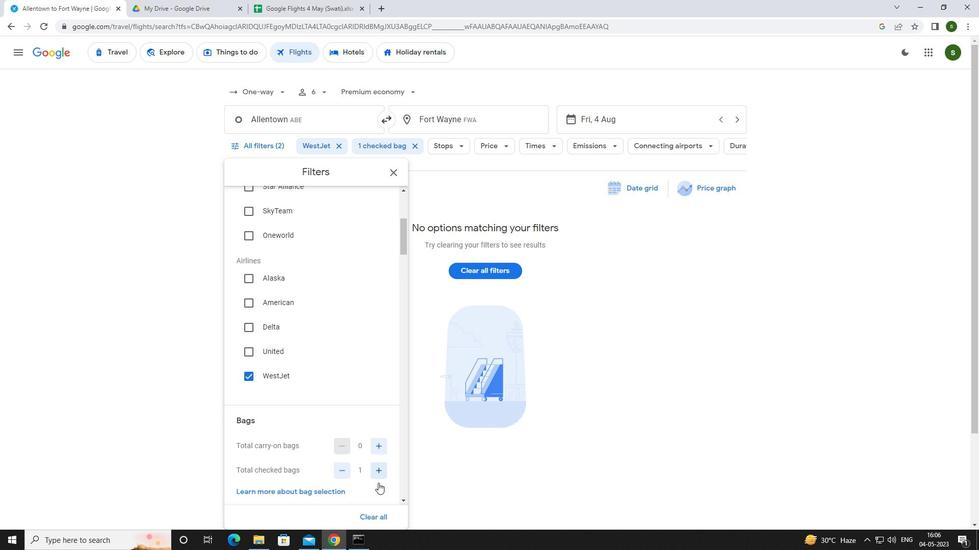 
Action: Mouse scrolled (378, 482) with delta (0, 0)
Screenshot: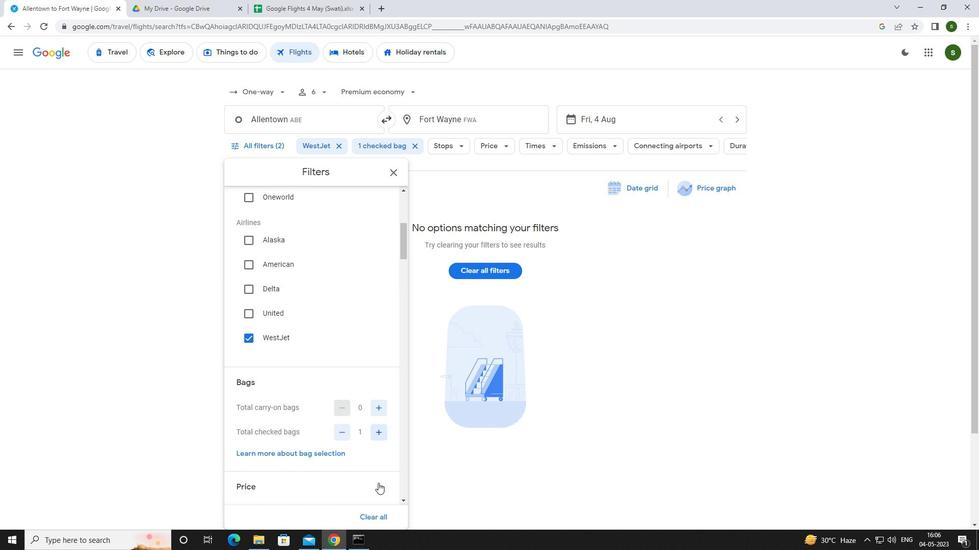 
Action: Mouse moved to (383, 429)
Screenshot: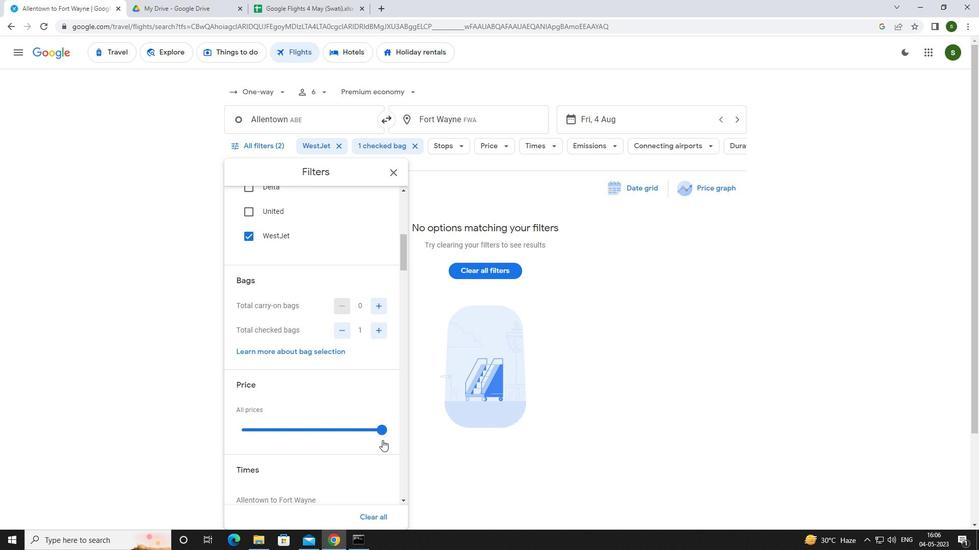 
Action: Mouse pressed left at (383, 429)
Screenshot: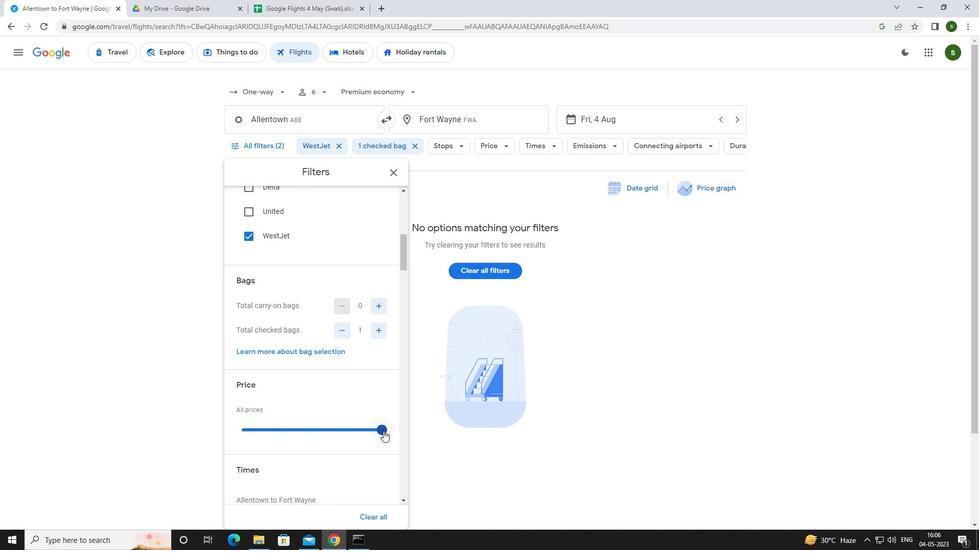 
Action: Mouse moved to (240, 433)
Screenshot: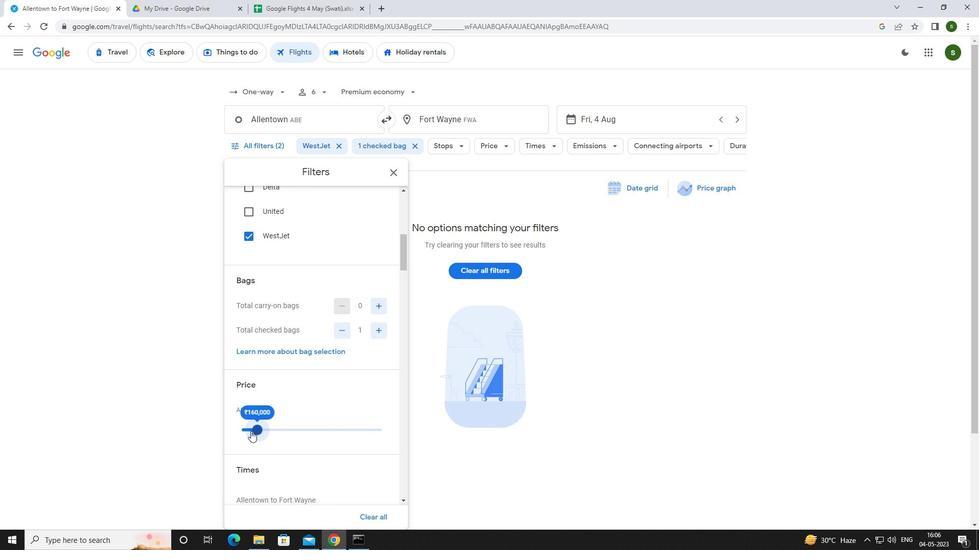 
Action: Mouse scrolled (240, 432) with delta (0, 0)
Screenshot: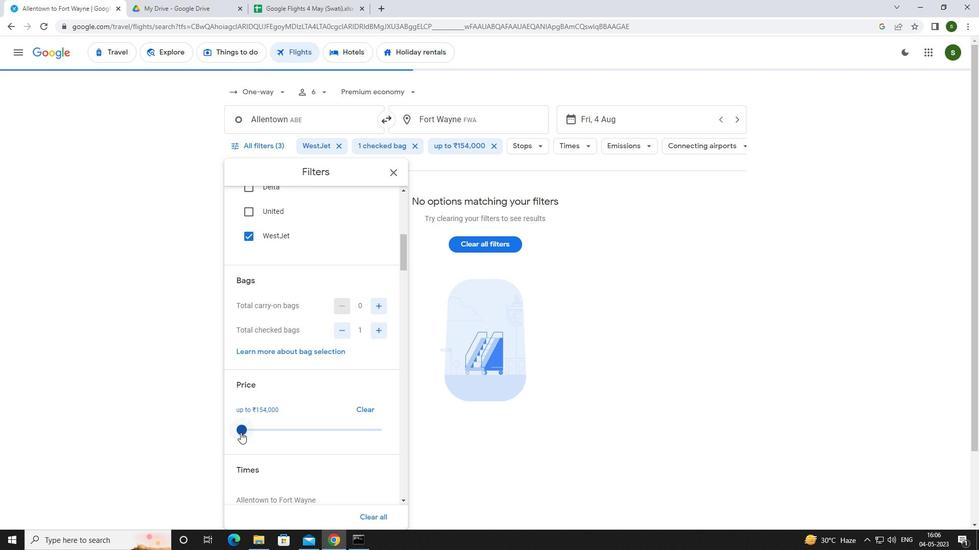 
Action: Mouse scrolled (240, 432) with delta (0, 0)
Screenshot: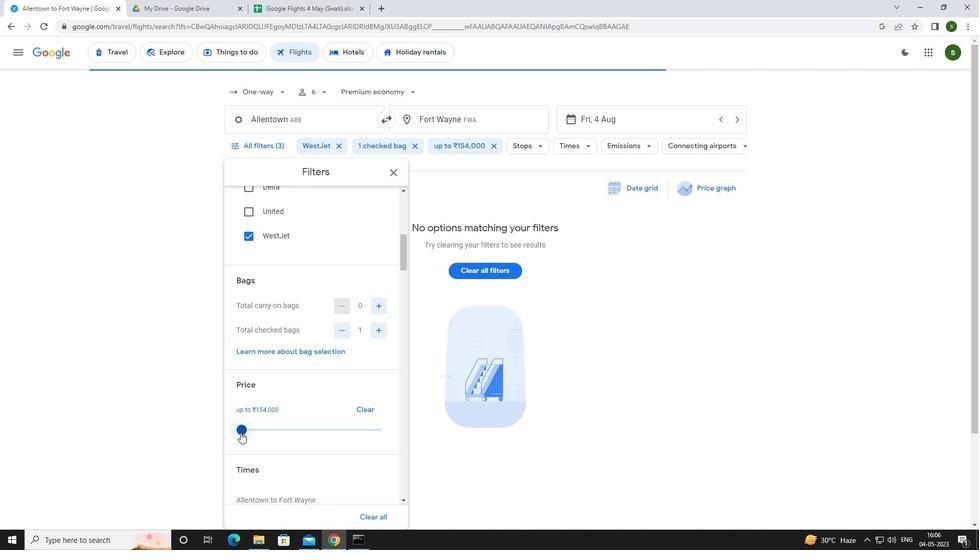 
Action: Mouse moved to (241, 440)
Screenshot: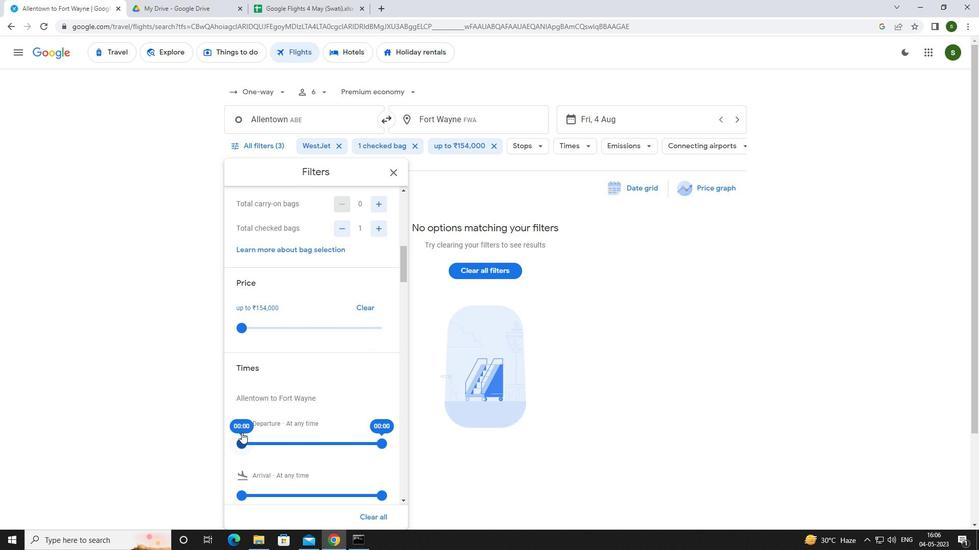 
Action: Mouse pressed left at (241, 440)
Screenshot: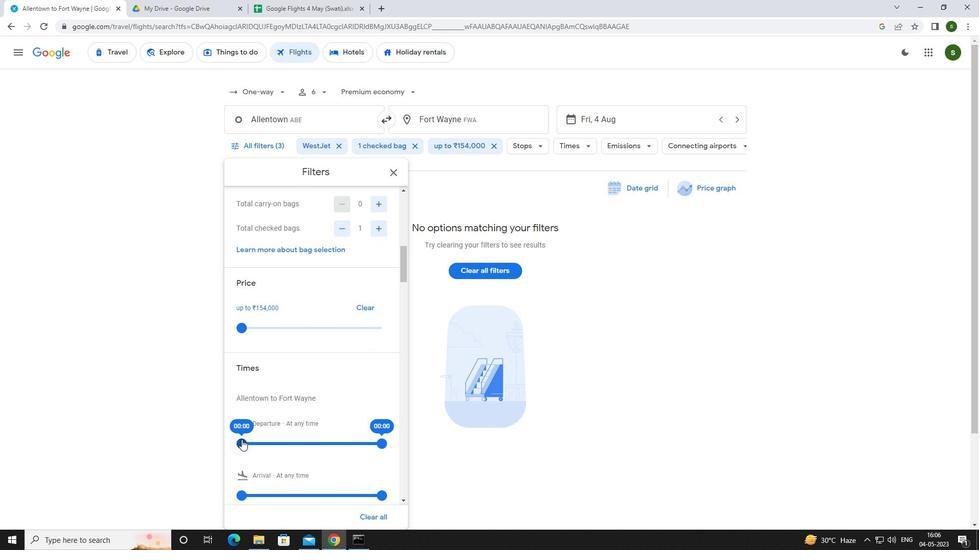 
Action: Mouse moved to (552, 399)
Screenshot: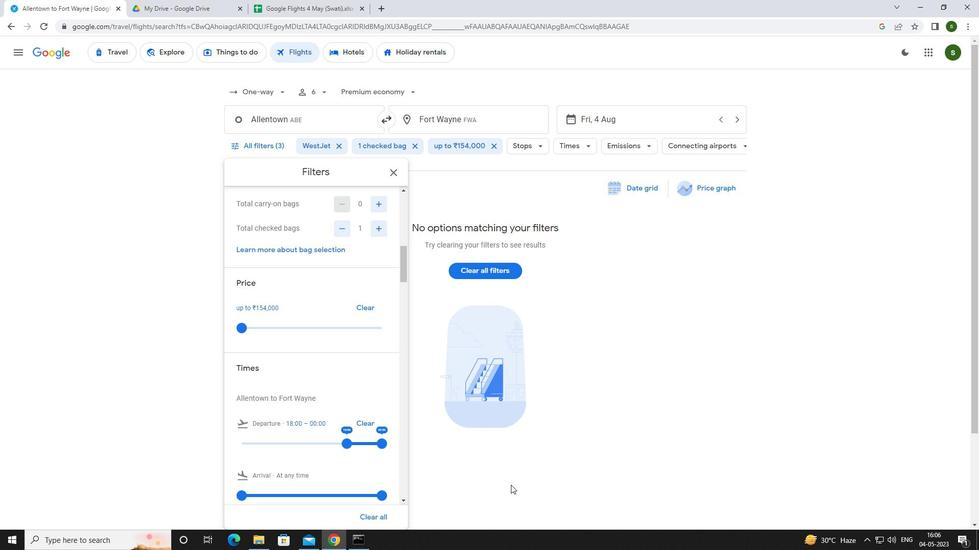 
Action: Mouse pressed left at (552, 399)
Screenshot: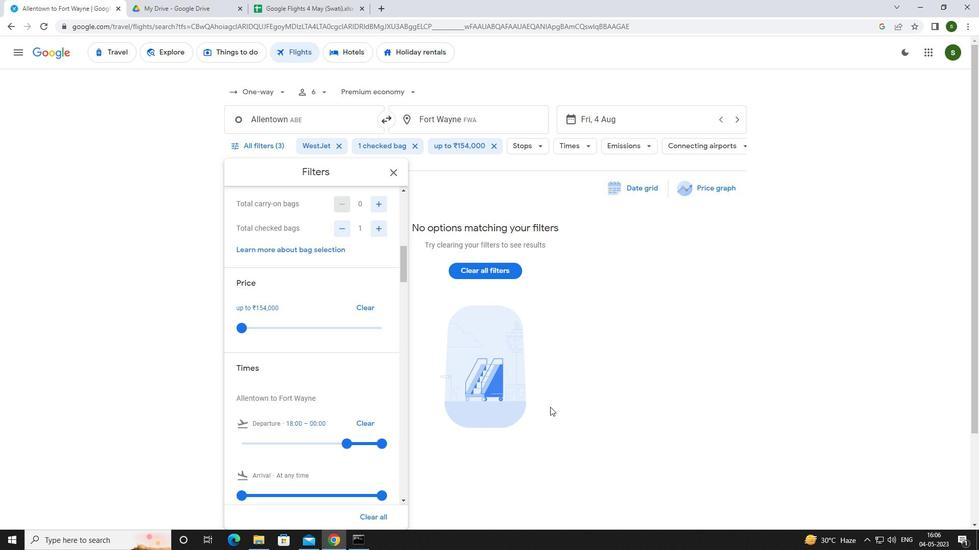 
